 Task: Select Fire TV from Amazon Fire TV. Add to cart Fire TV Stick Ethernet Adapter-1. Place order for _x000D_
2205 Shadowood Ct_x000D_
Valparaiso, Indiana(IN), 46383, Cell Number (219) 462-8619
Action: Mouse moved to (18, 32)
Screenshot: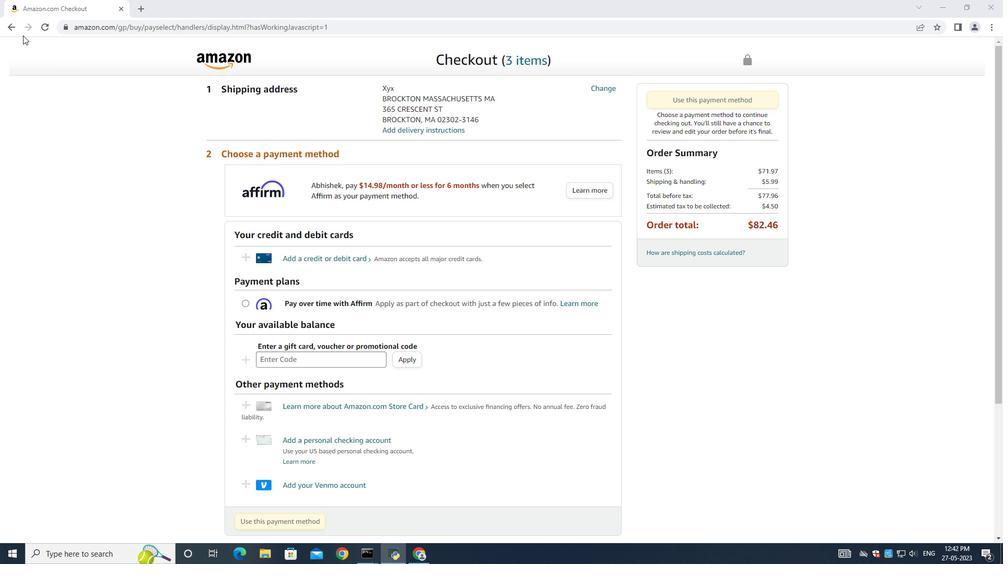 
Action: Mouse pressed left at (18, 32)
Screenshot: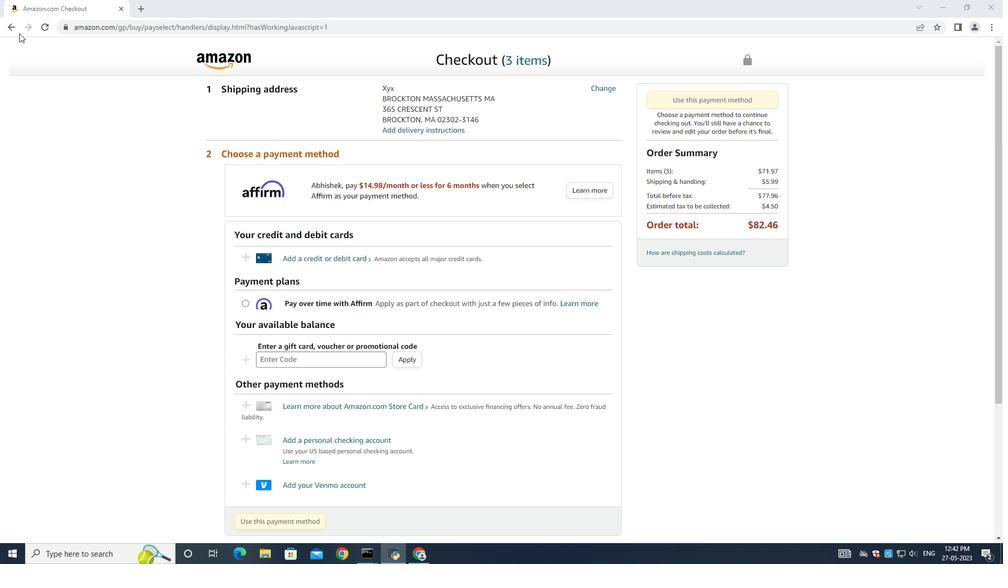
Action: Mouse moved to (16, 30)
Screenshot: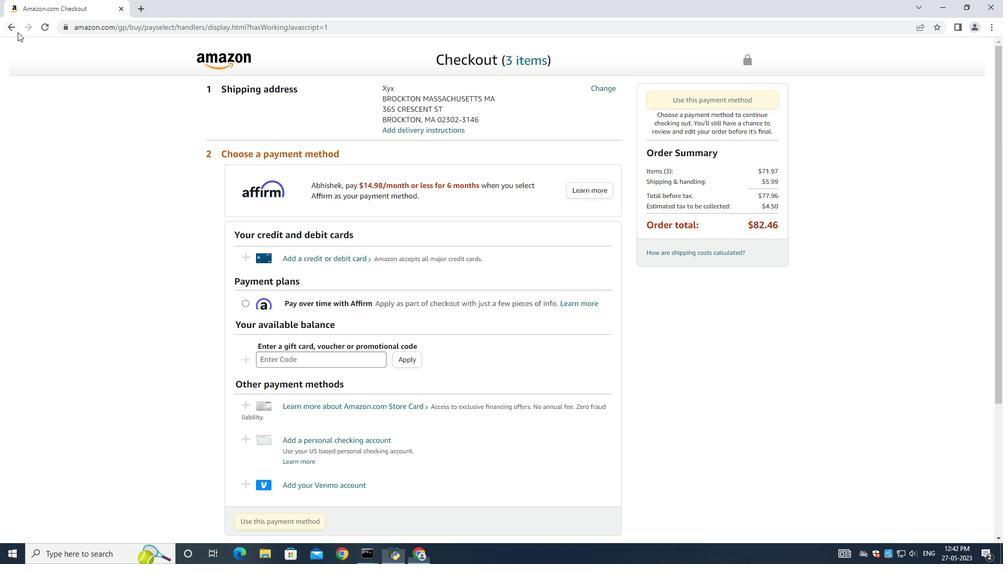 
Action: Mouse pressed left at (16, 30)
Screenshot: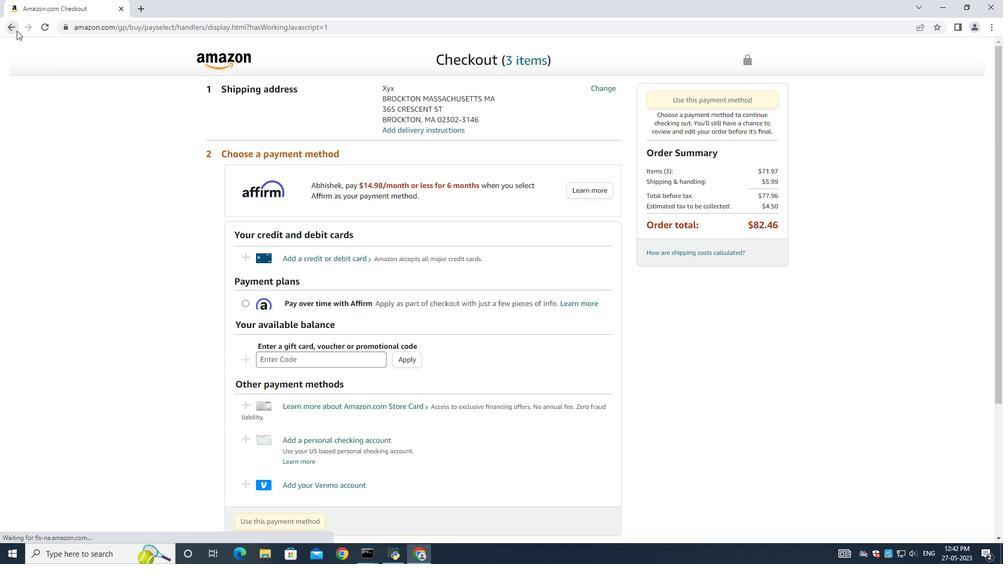 
Action: Mouse moved to (982, 215)
Screenshot: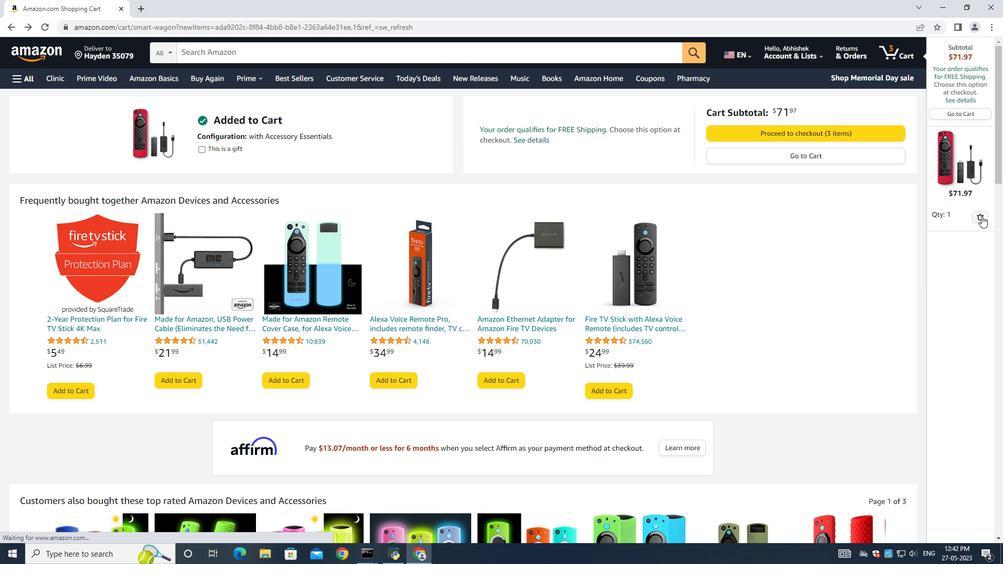 
Action: Mouse pressed left at (982, 215)
Screenshot: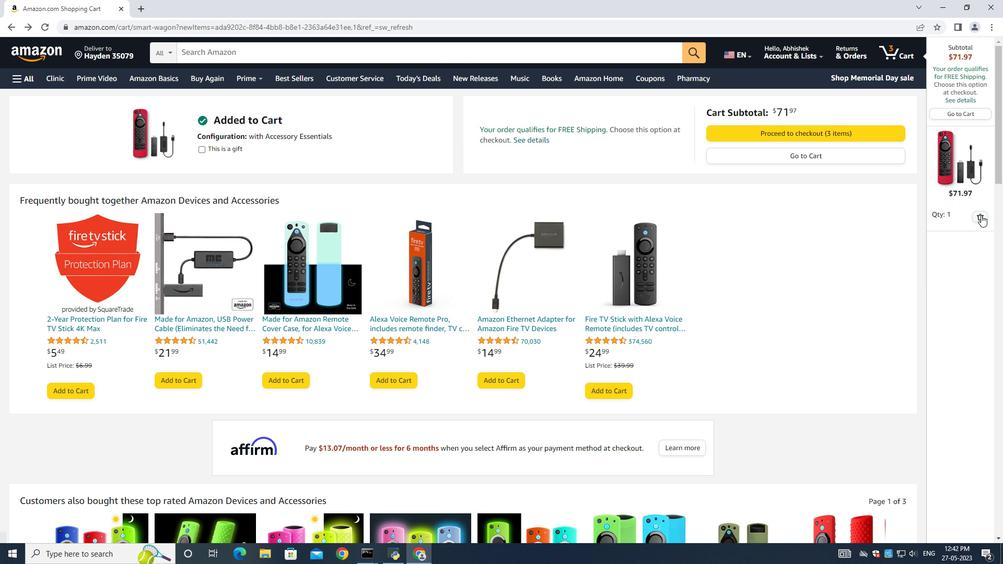 
Action: Mouse moved to (20, 60)
Screenshot: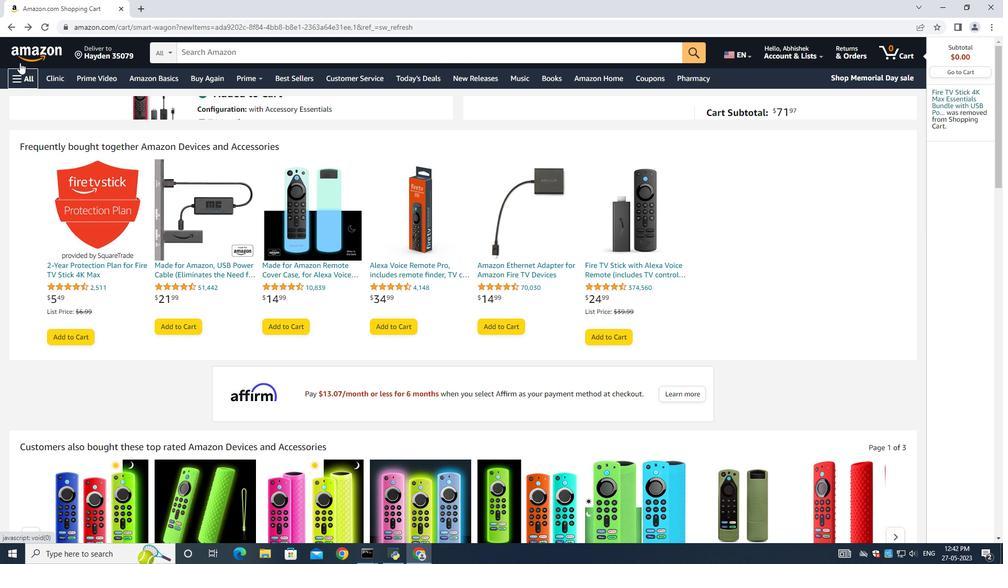 
Action: Mouse pressed left at (20, 60)
Screenshot: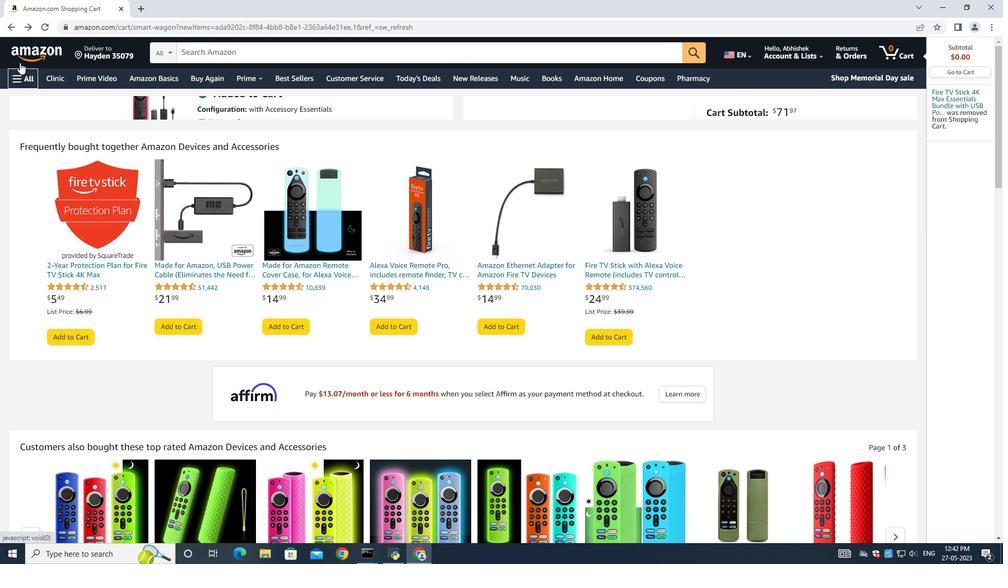 
Action: Mouse moved to (10, 83)
Screenshot: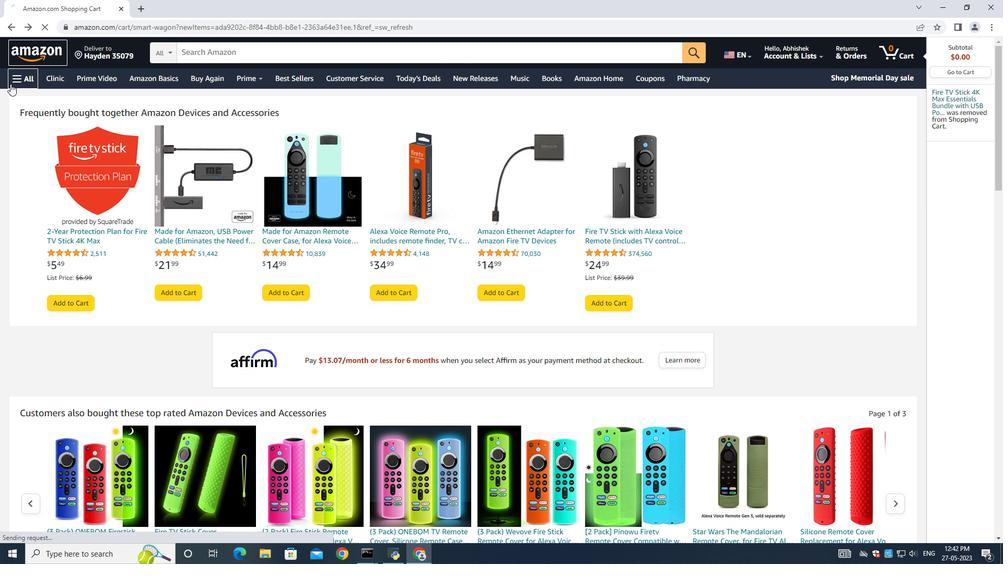 
Action: Mouse pressed left at (10, 83)
Screenshot: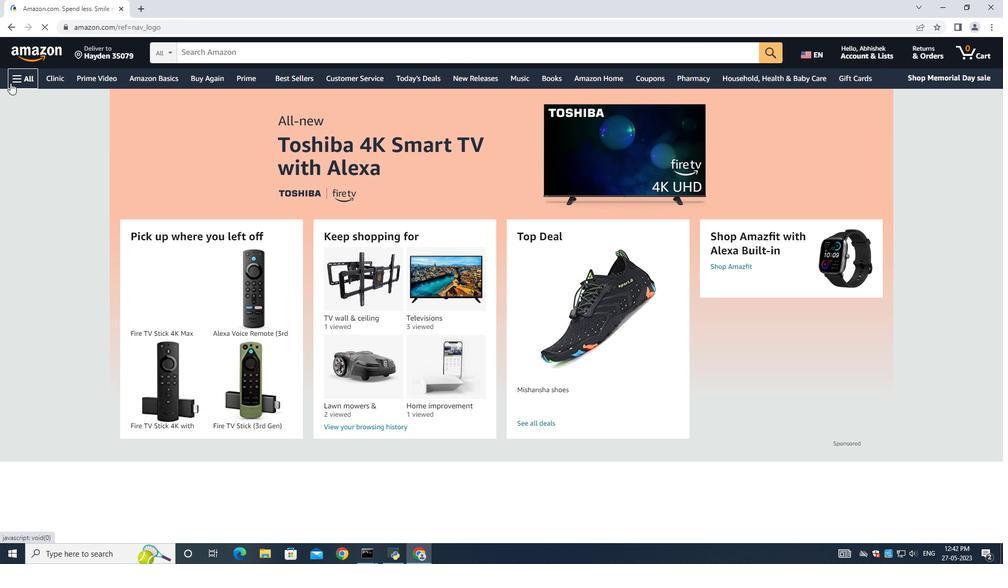
Action: Mouse moved to (33, 287)
Screenshot: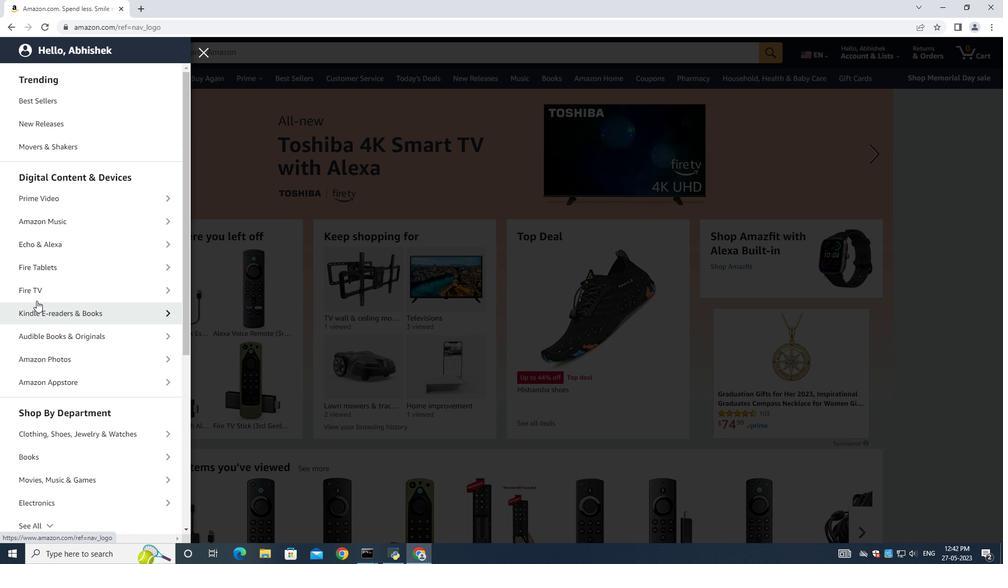 
Action: Mouse pressed left at (33, 287)
Screenshot: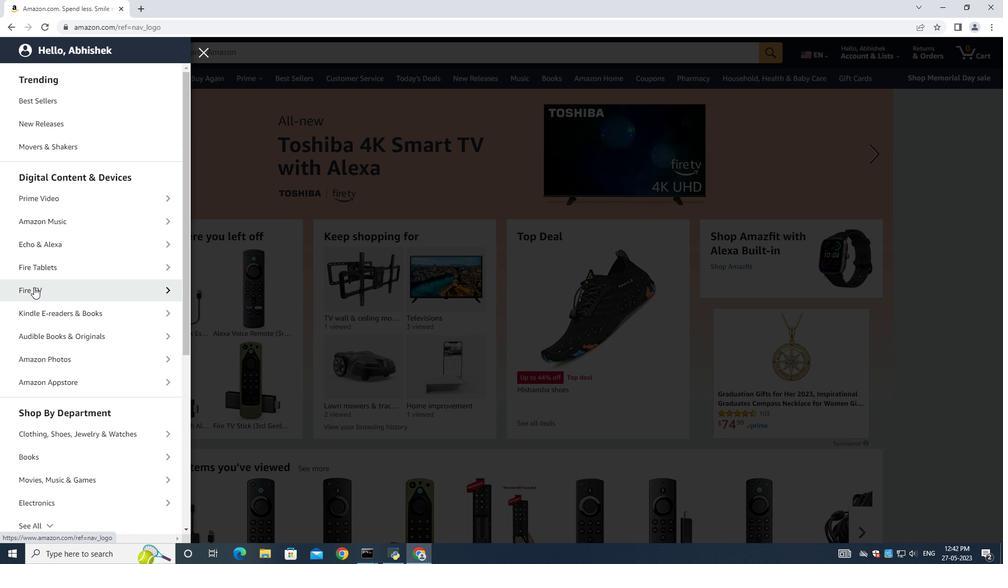 
Action: Mouse moved to (66, 124)
Screenshot: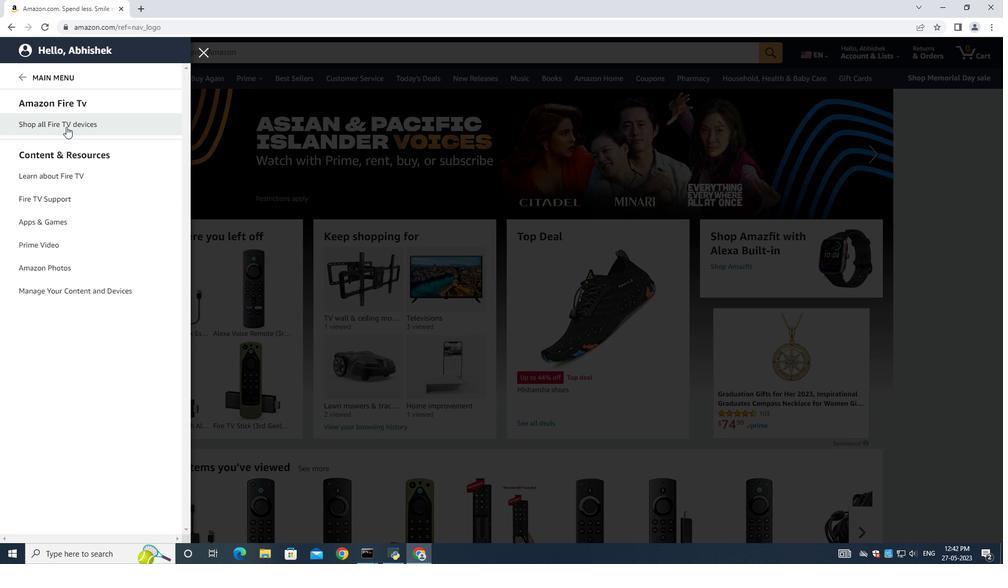 
Action: Mouse pressed left at (66, 124)
Screenshot: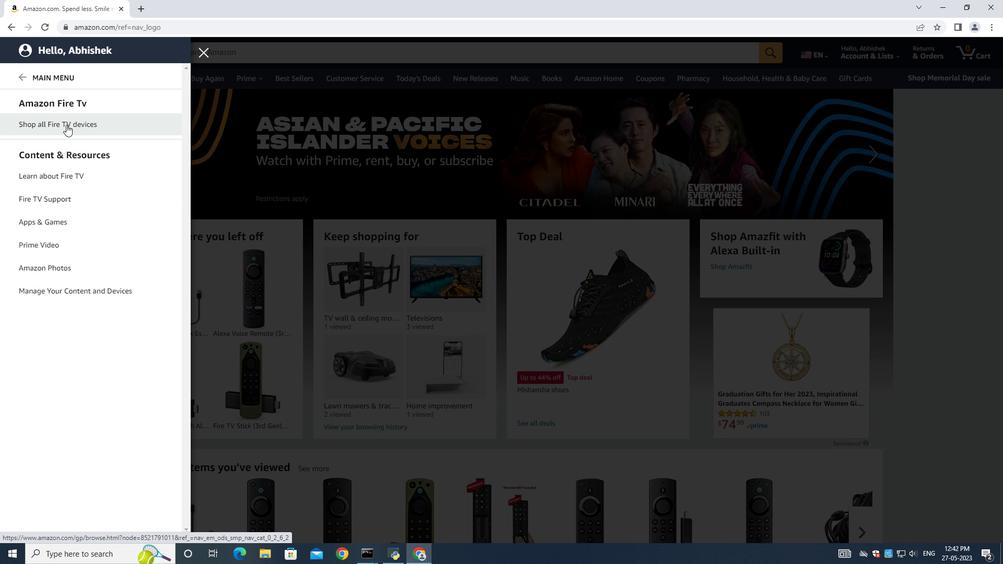 
Action: Mouse moved to (39, 124)
Screenshot: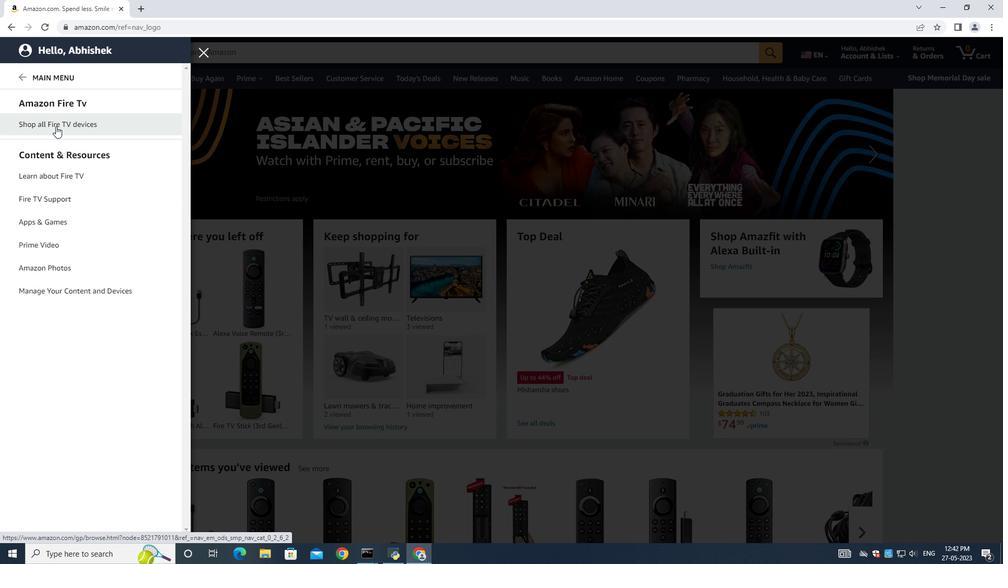 
Action: Mouse pressed left at (39, 124)
Screenshot: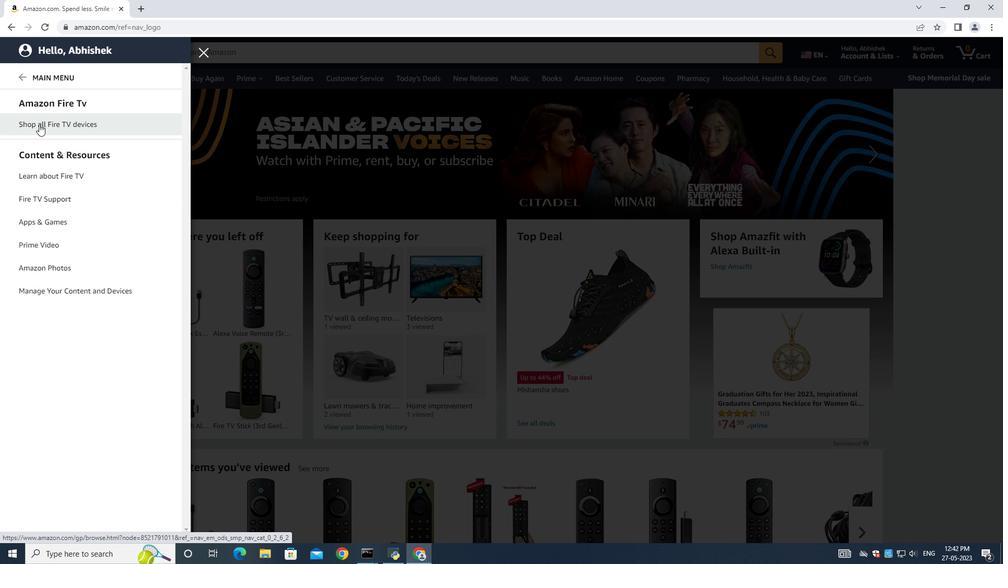 
Action: Mouse moved to (219, 52)
Screenshot: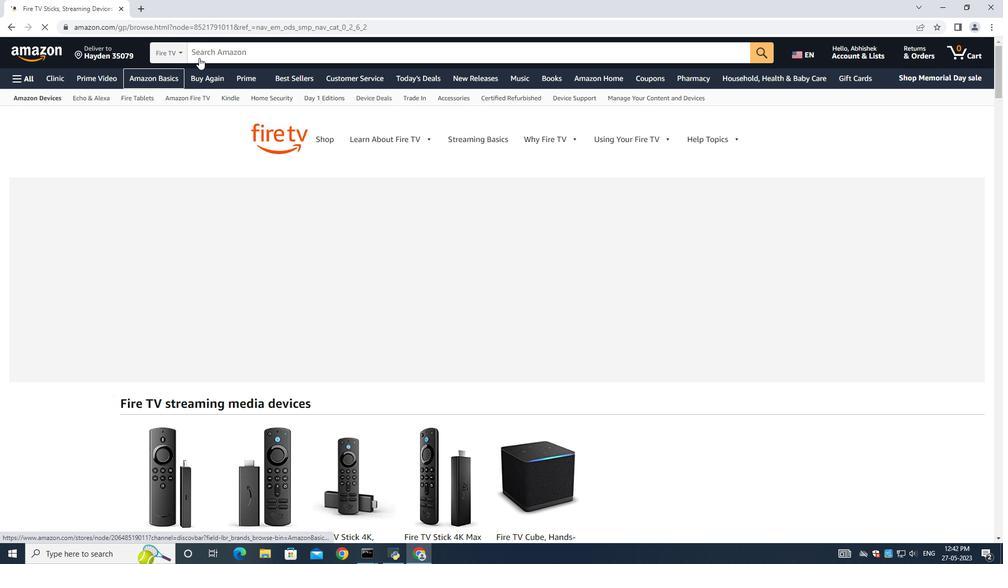 
Action: Mouse pressed left at (219, 52)
Screenshot: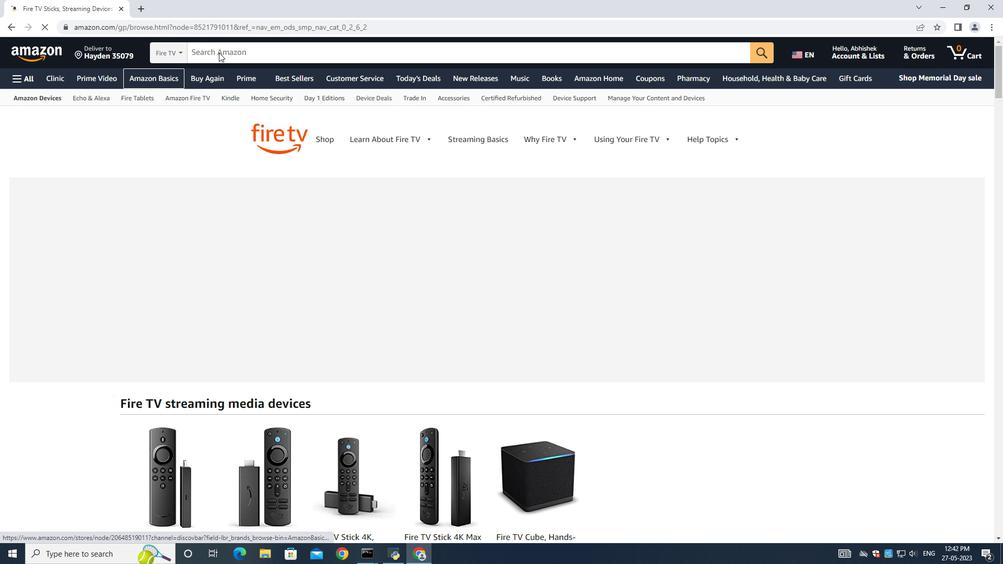 
Action: Mouse moved to (218, 53)
Screenshot: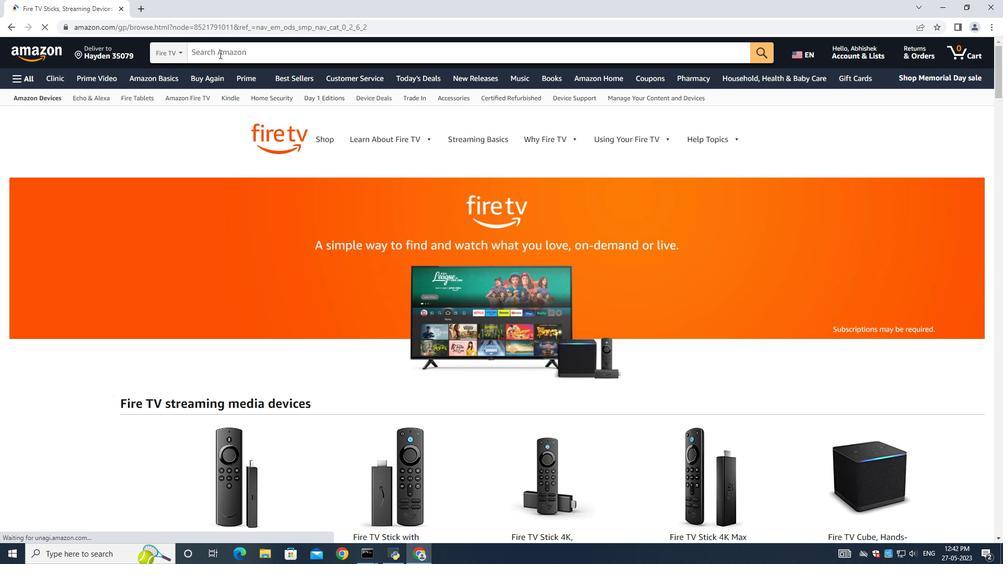 
Action: Key pressed <Key.shift>Tv<Key.space>stick<Key.space>ethernet<Key.space>adapter<Key.enter>
Screenshot: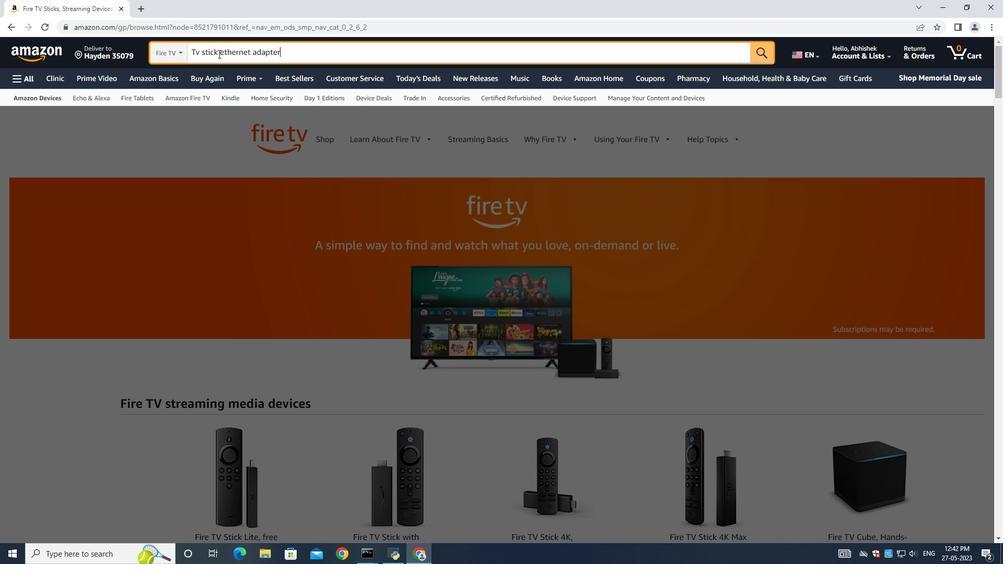 
Action: Mouse moved to (642, 334)
Screenshot: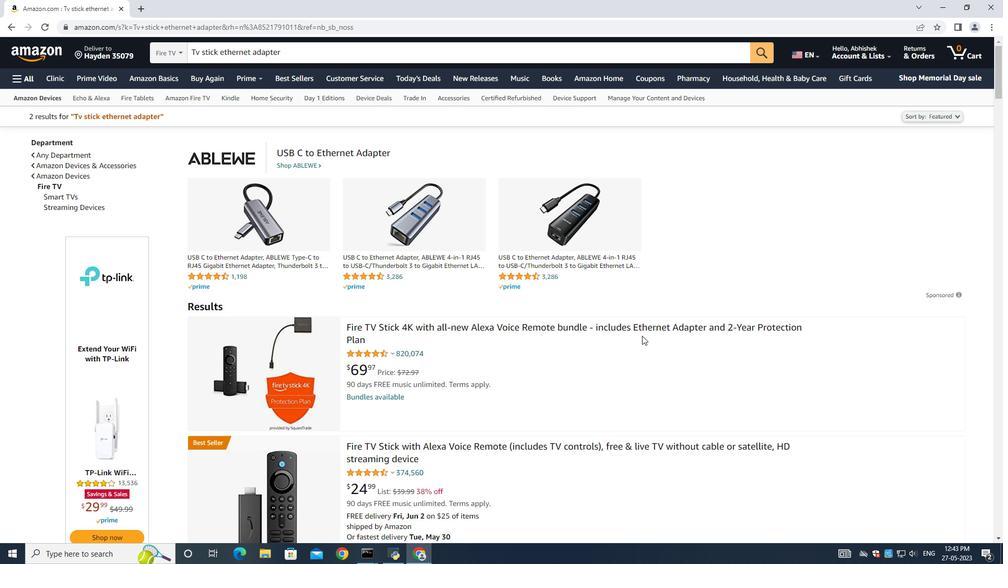 
Action: Mouse pressed left at (642, 334)
Screenshot: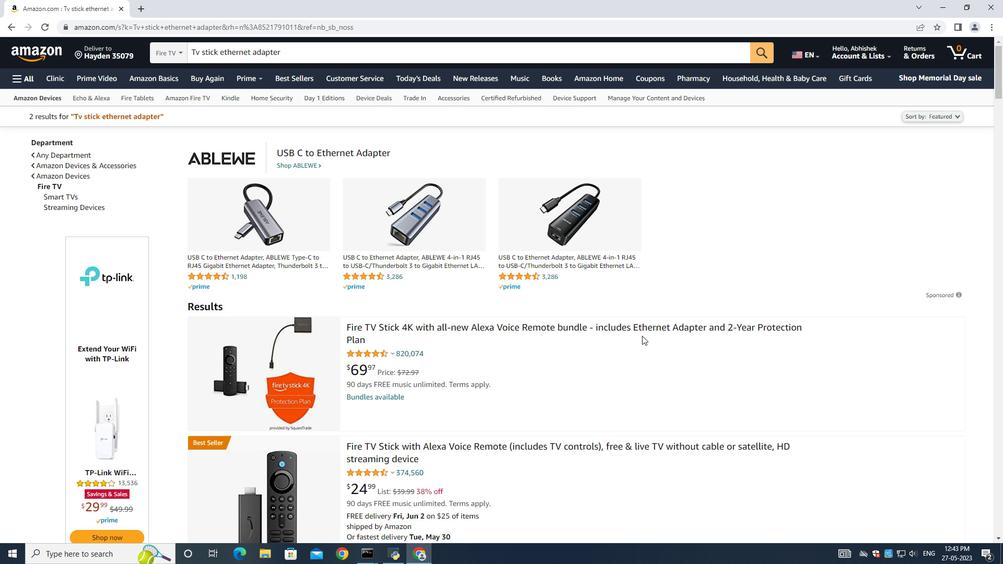 
Action: Mouse moved to (645, 327)
Screenshot: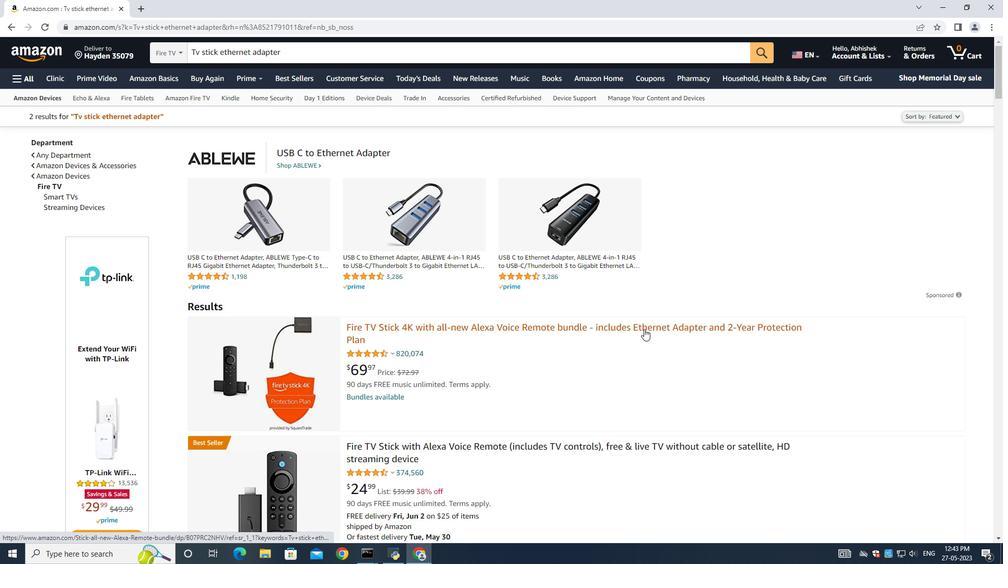 
Action: Mouse pressed left at (645, 327)
Screenshot: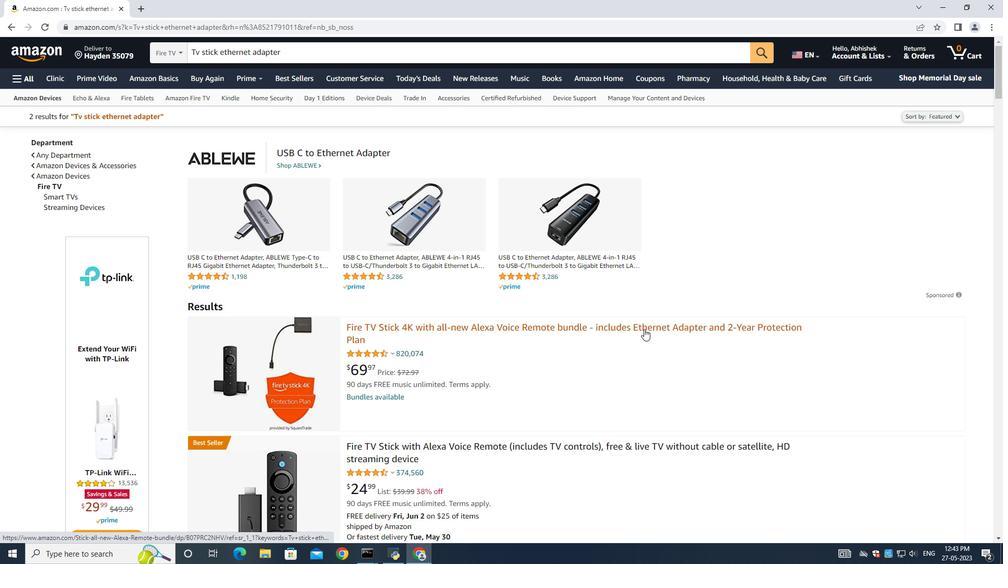 
Action: Mouse moved to (780, 242)
Screenshot: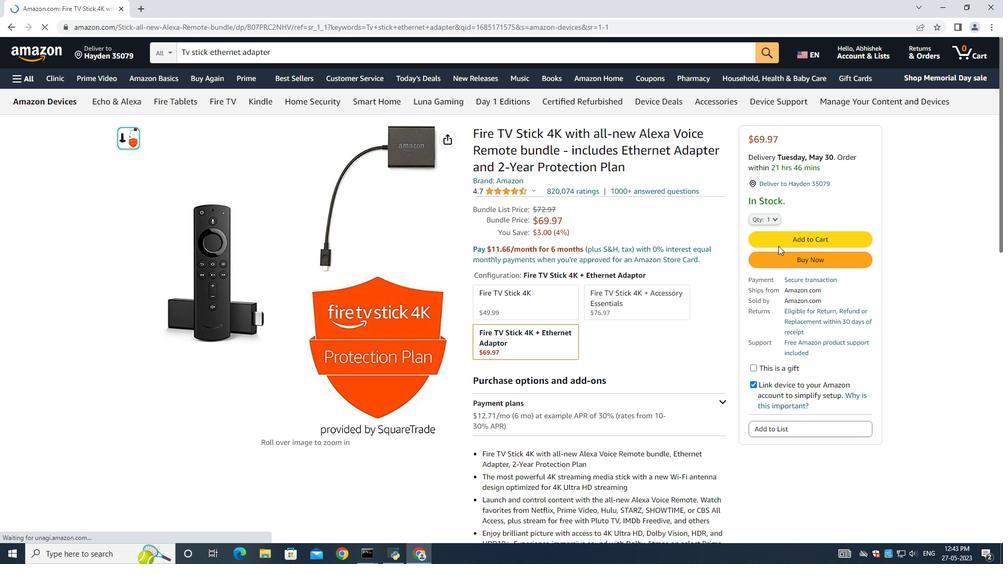 
Action: Mouse pressed left at (780, 242)
Screenshot: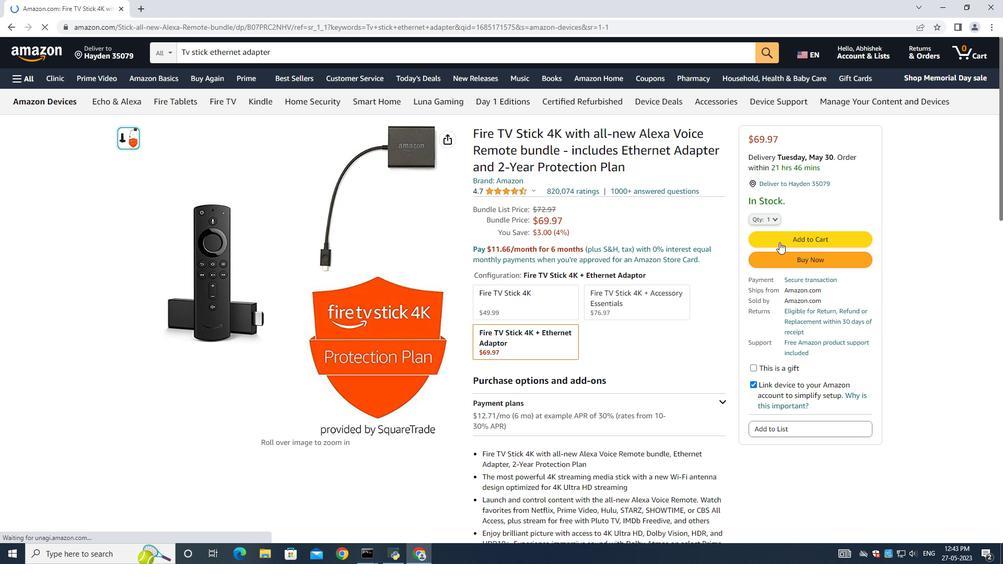 
Action: Mouse moved to (846, 134)
Screenshot: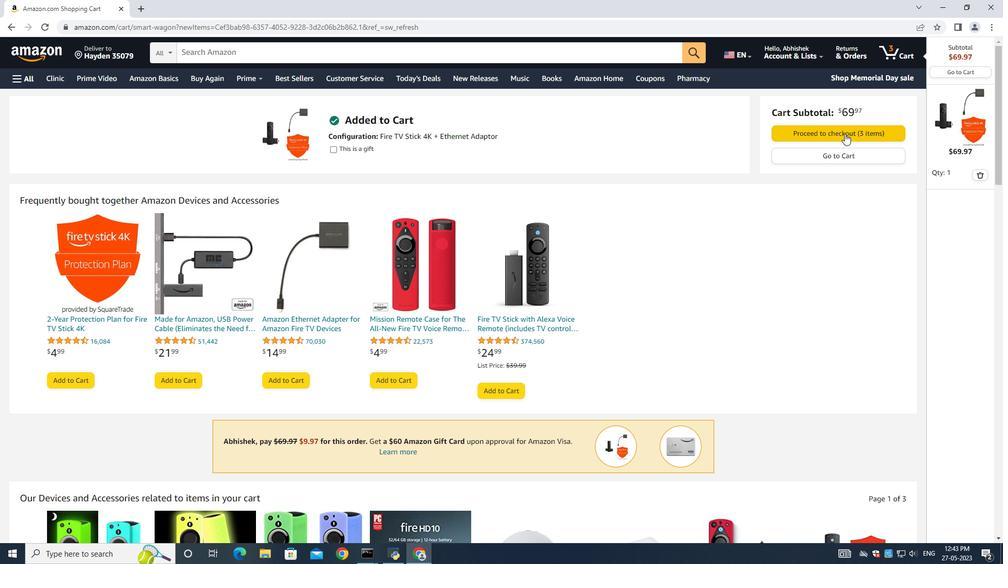 
Action: Mouse pressed left at (846, 134)
Screenshot: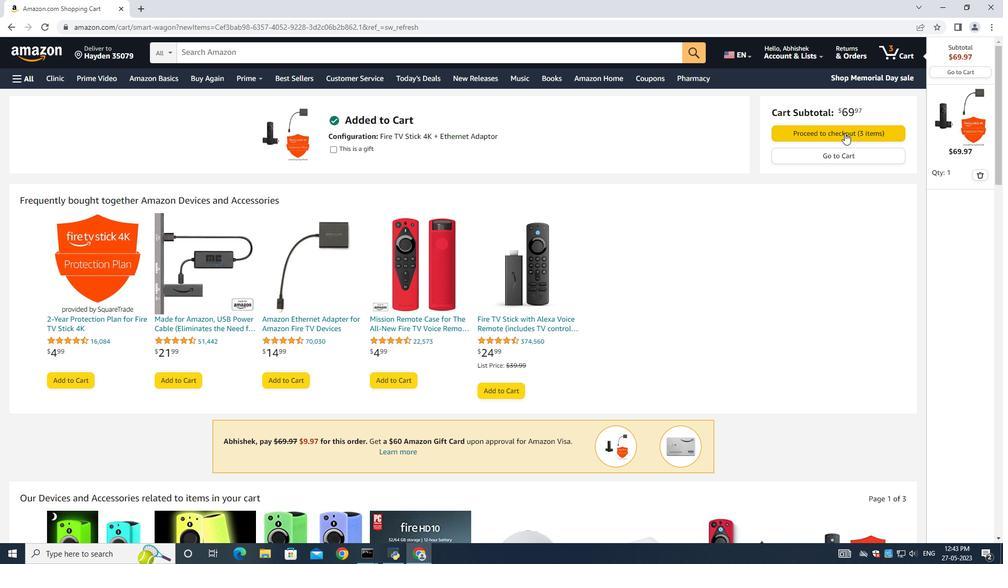 
Action: Mouse moved to (250, 204)
Screenshot: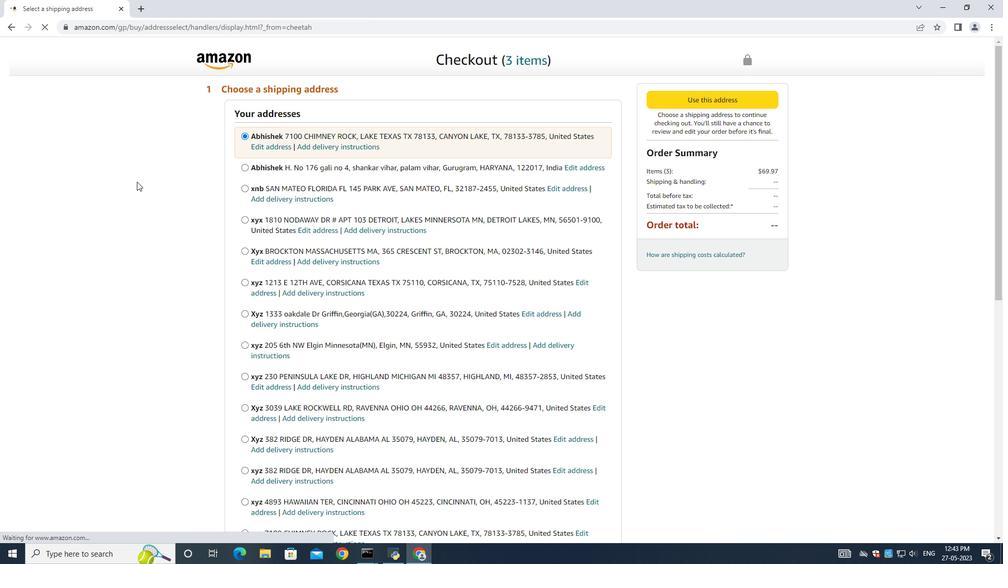 
Action: Mouse scrolled (250, 203) with delta (0, 0)
Screenshot: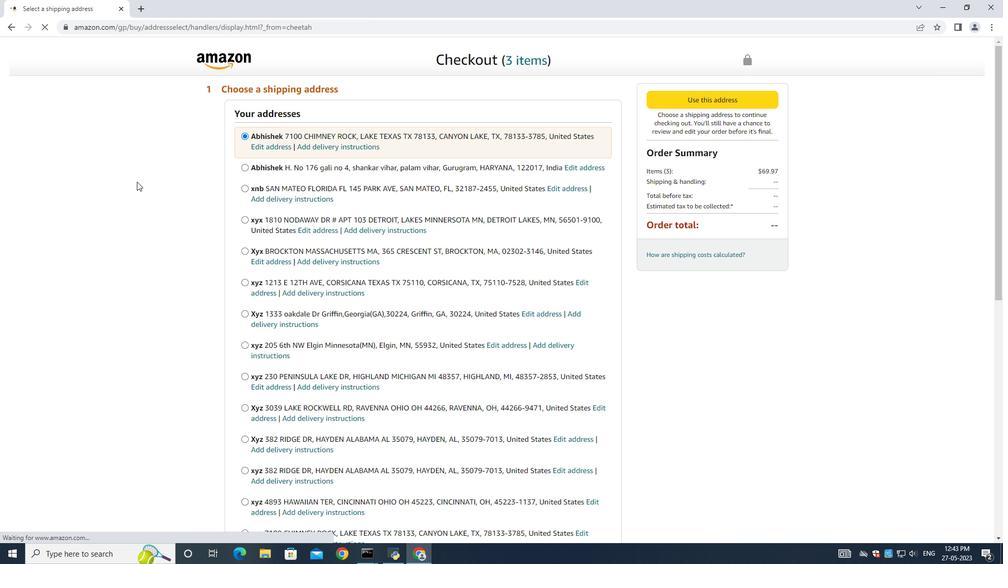 
Action: Mouse moved to (254, 206)
Screenshot: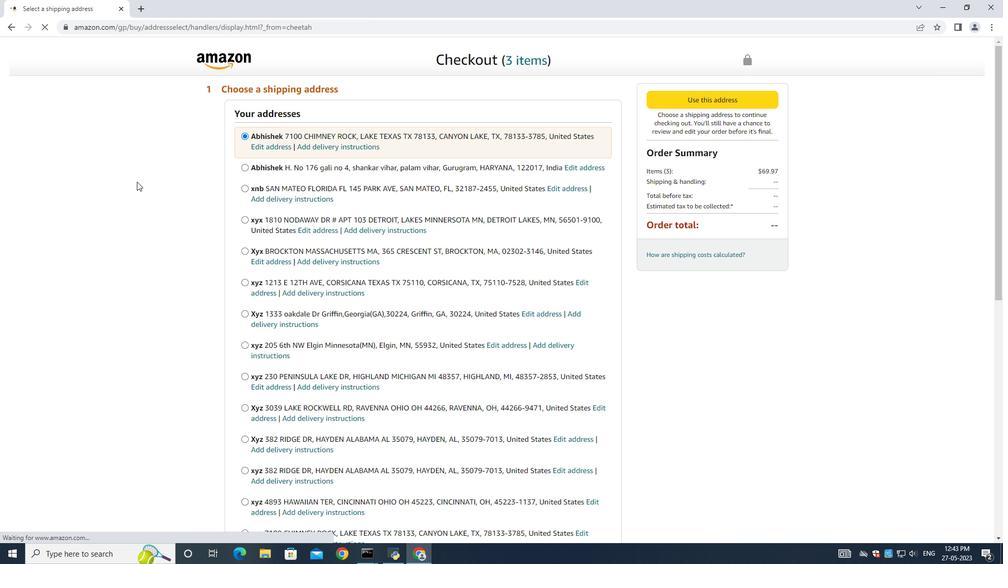 
Action: Mouse scrolled (254, 206) with delta (0, 0)
Screenshot: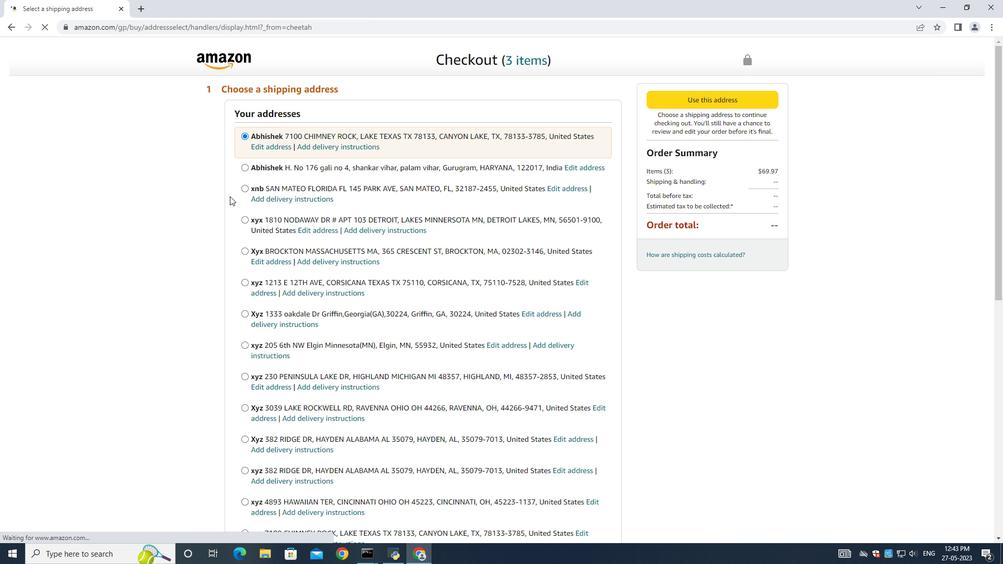 
Action: Mouse moved to (259, 209)
Screenshot: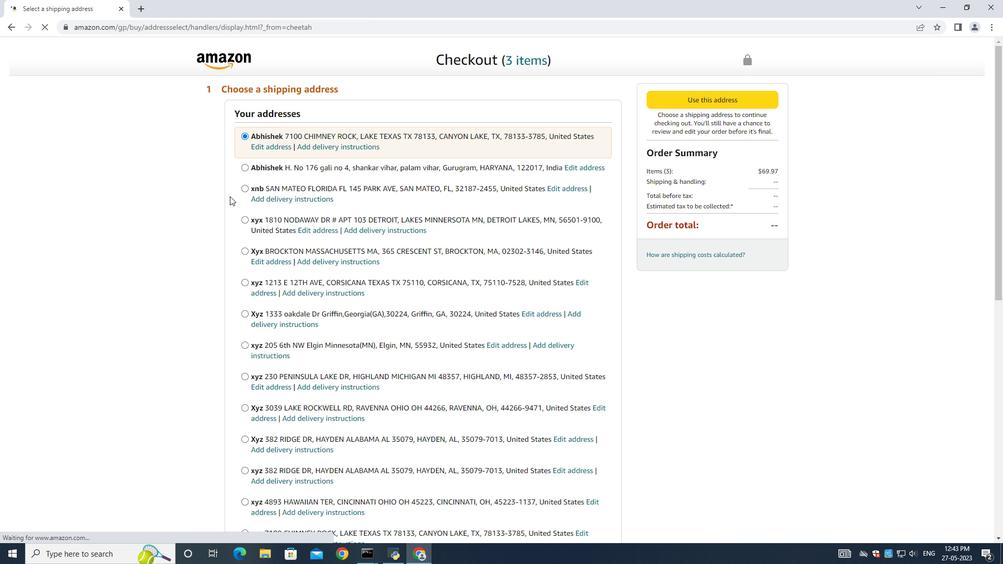 
Action: Mouse scrolled (258, 208) with delta (0, 0)
Screenshot: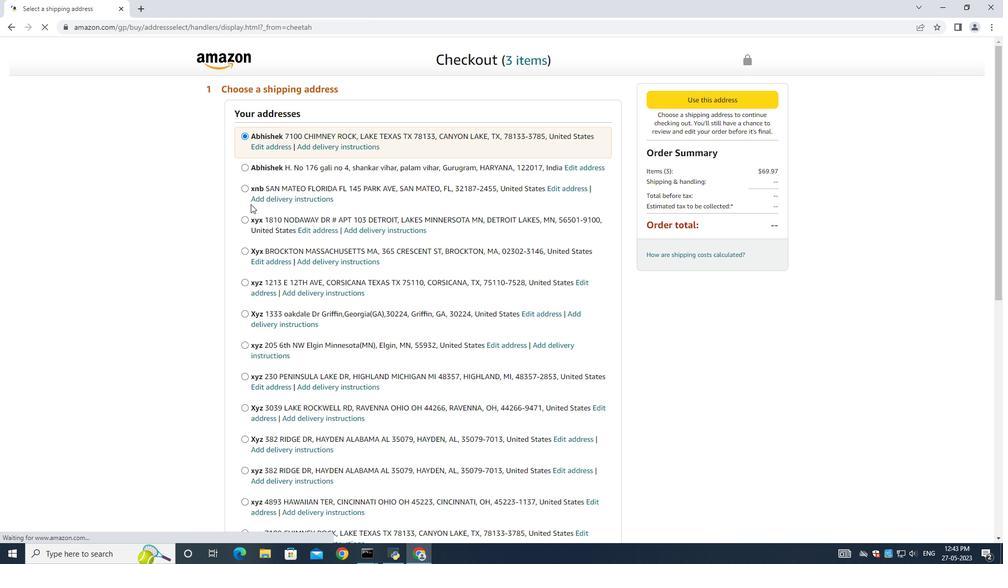 
Action: Mouse moved to (261, 210)
Screenshot: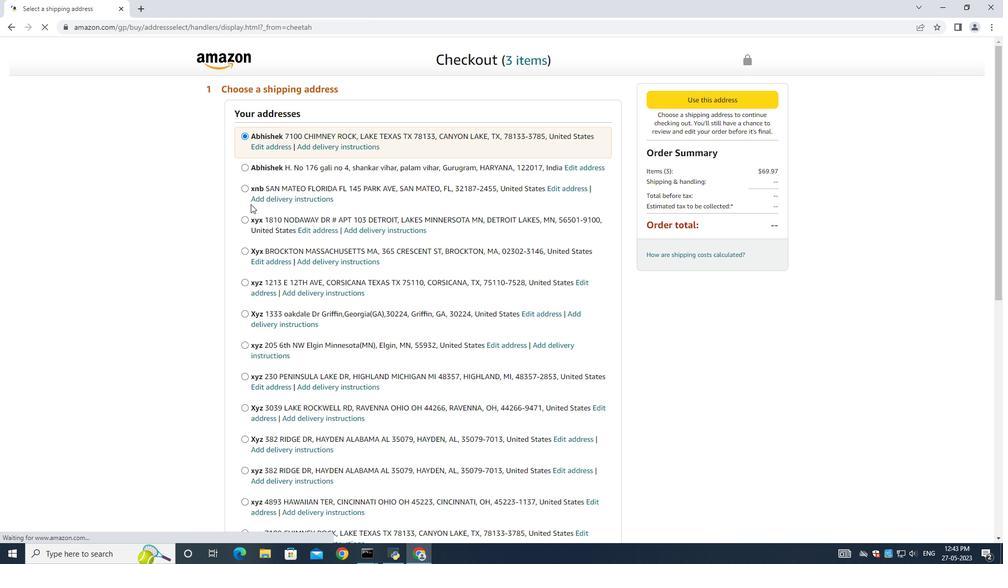 
Action: Mouse scrolled (260, 209) with delta (0, 0)
Screenshot: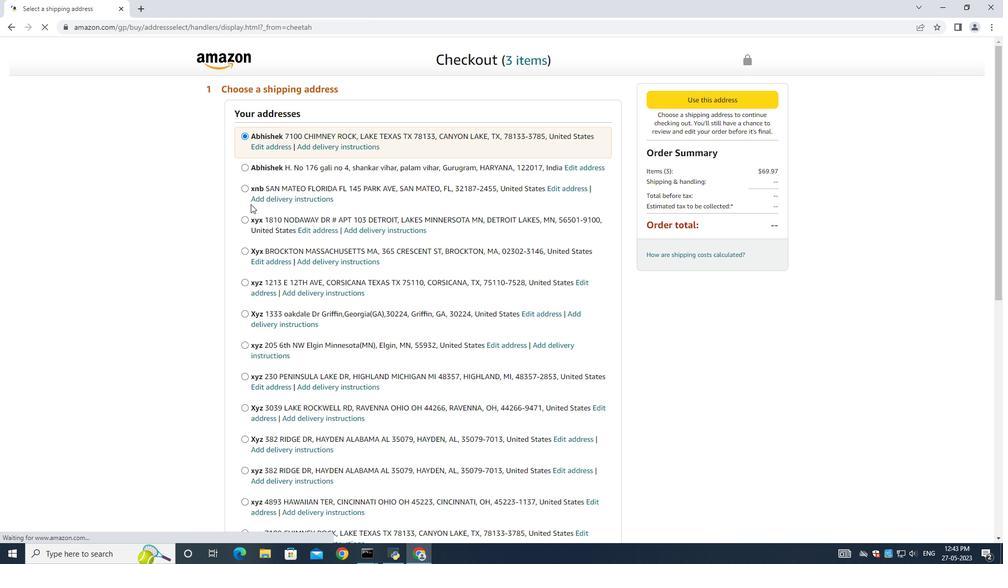 
Action: Mouse moved to (263, 210)
Screenshot: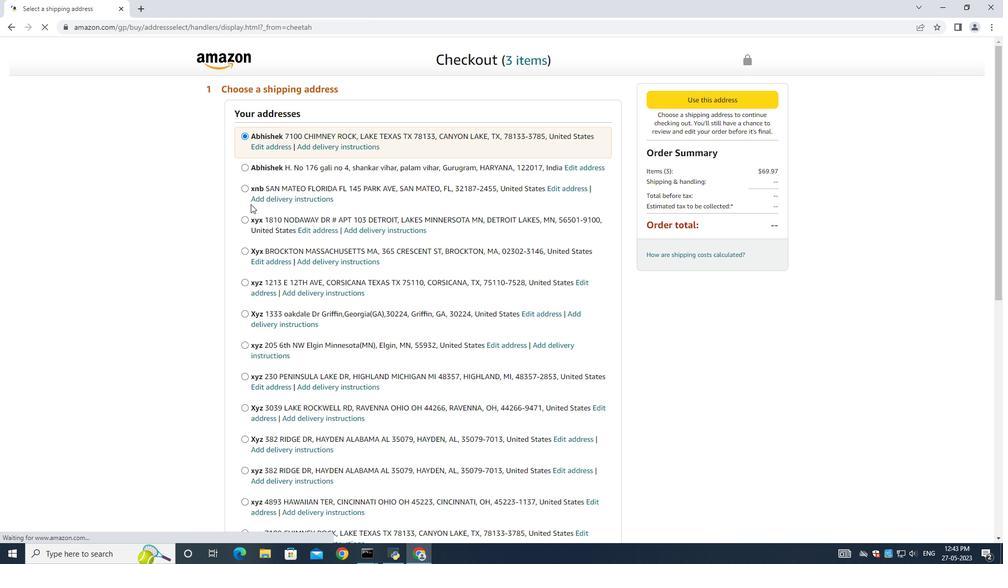 
Action: Mouse scrolled (263, 210) with delta (0, 0)
Screenshot: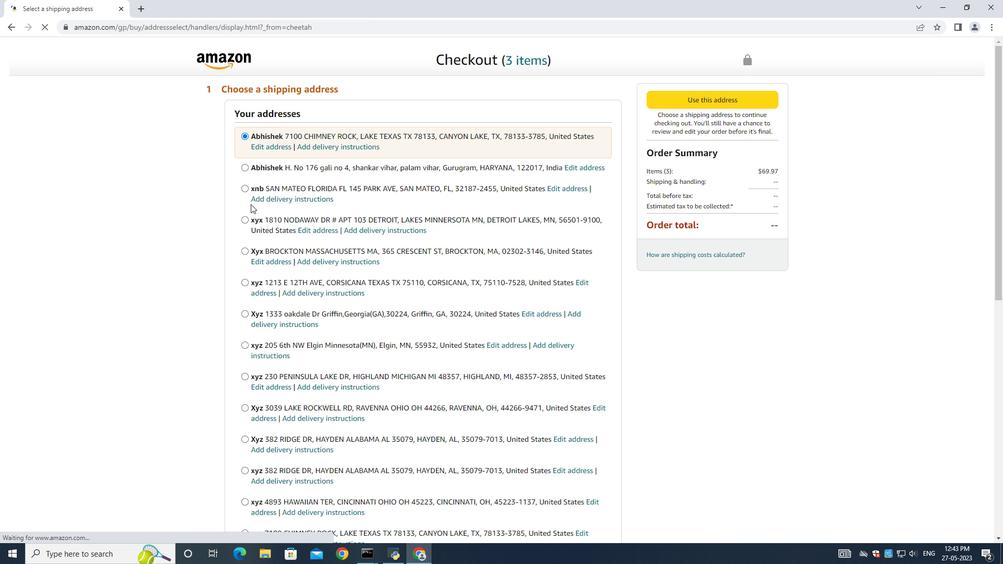 
Action: Mouse moved to (265, 211)
Screenshot: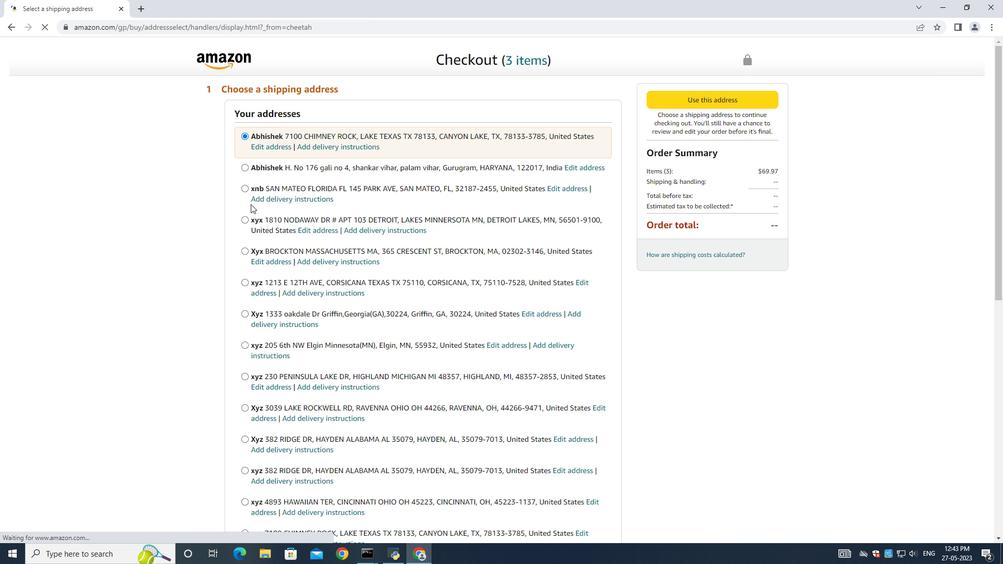 
Action: Mouse scrolled (263, 210) with delta (0, 0)
Screenshot: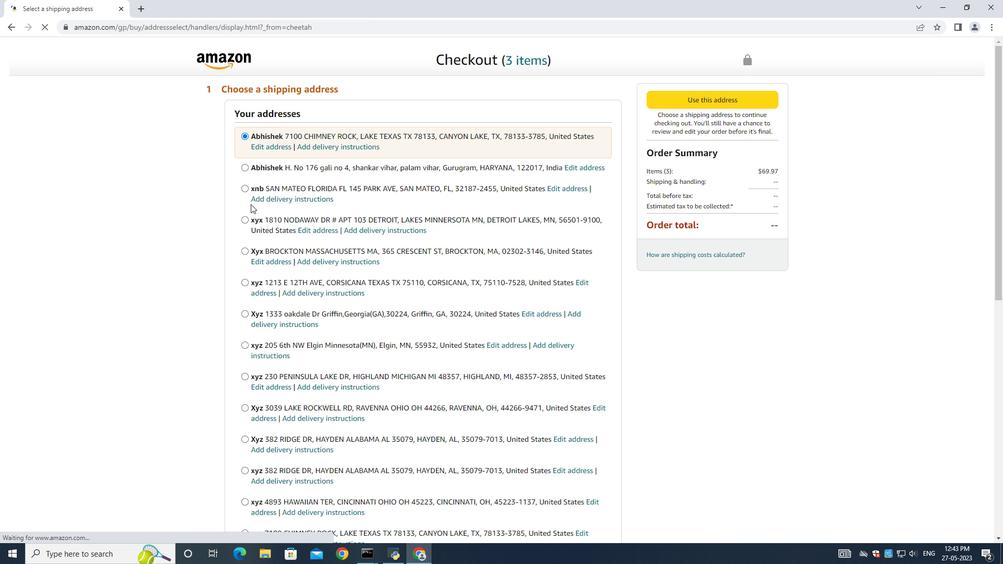 
Action: Mouse moved to (273, 441)
Screenshot: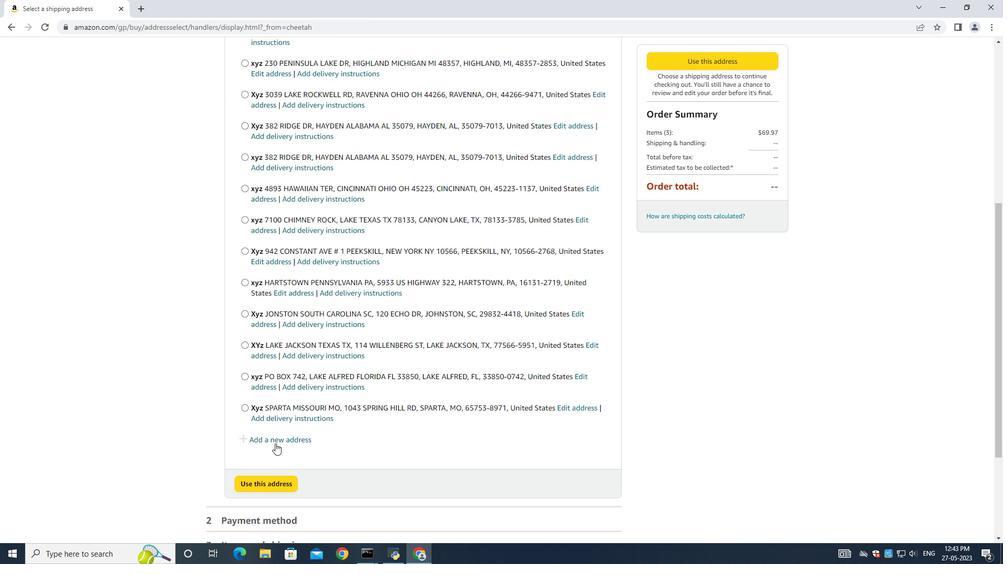 
Action: Mouse pressed left at (273, 441)
Screenshot: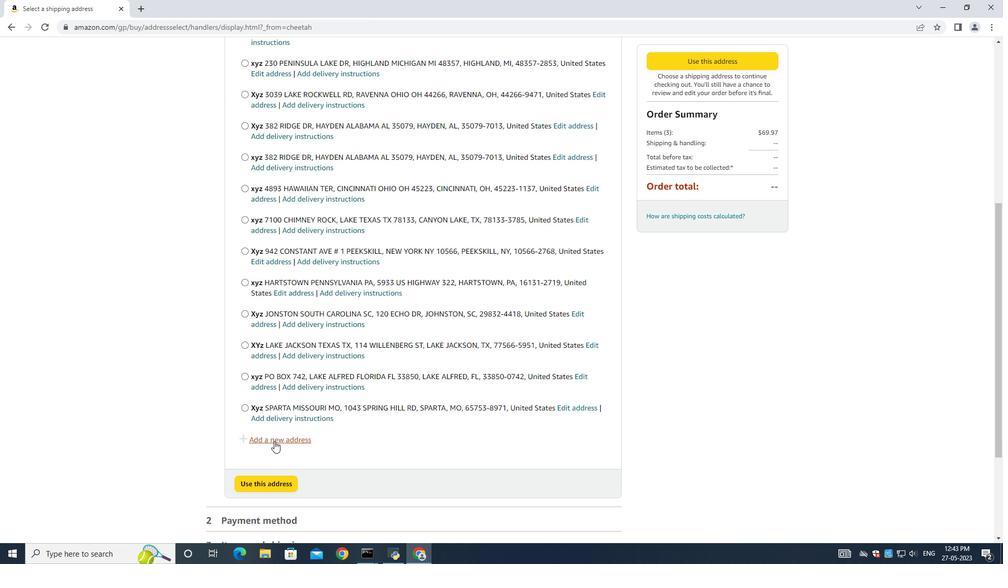 
Action: Mouse moved to (351, 254)
Screenshot: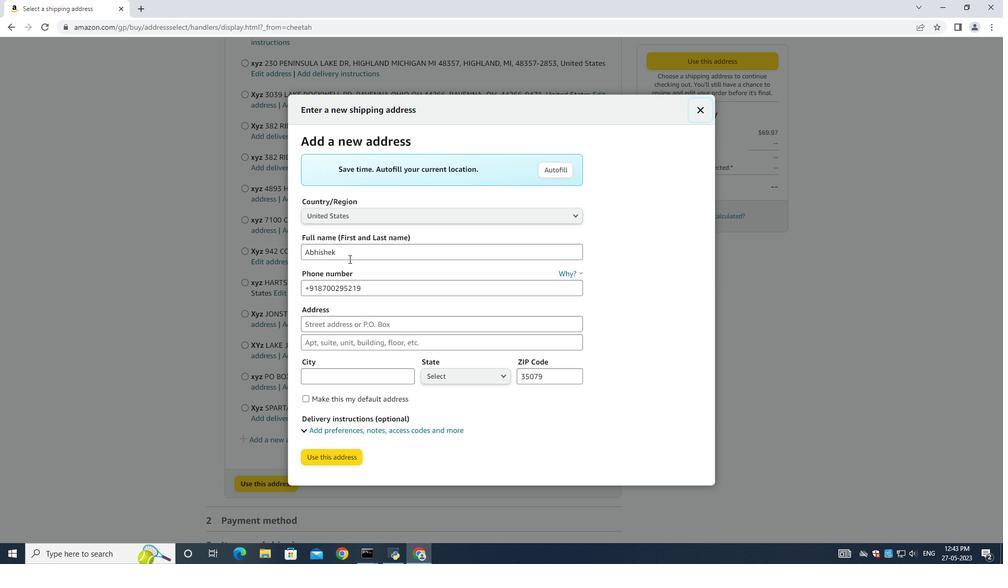 
Action: Mouse pressed left at (351, 254)
Screenshot: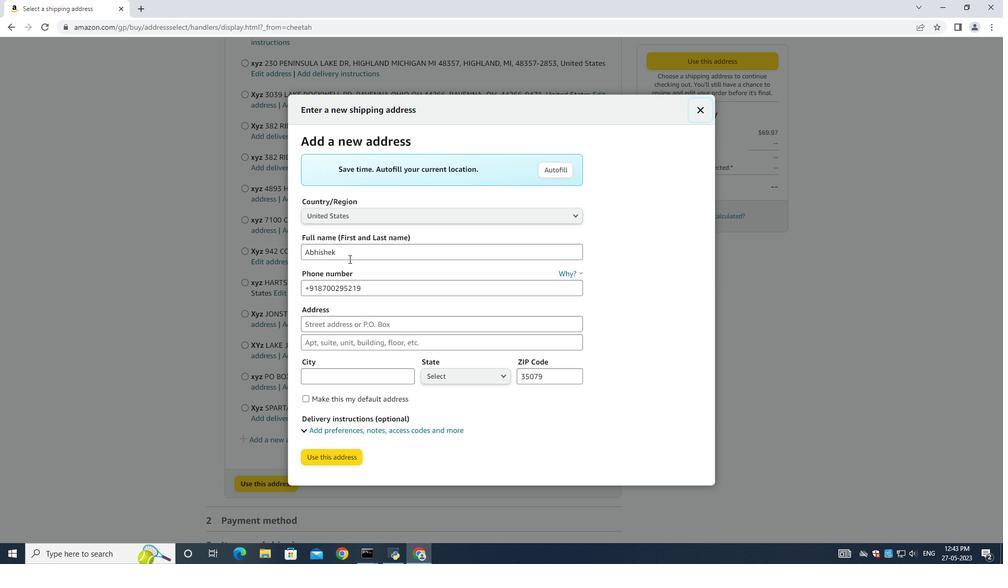 
Action: Mouse moved to (351, 254)
Screenshot: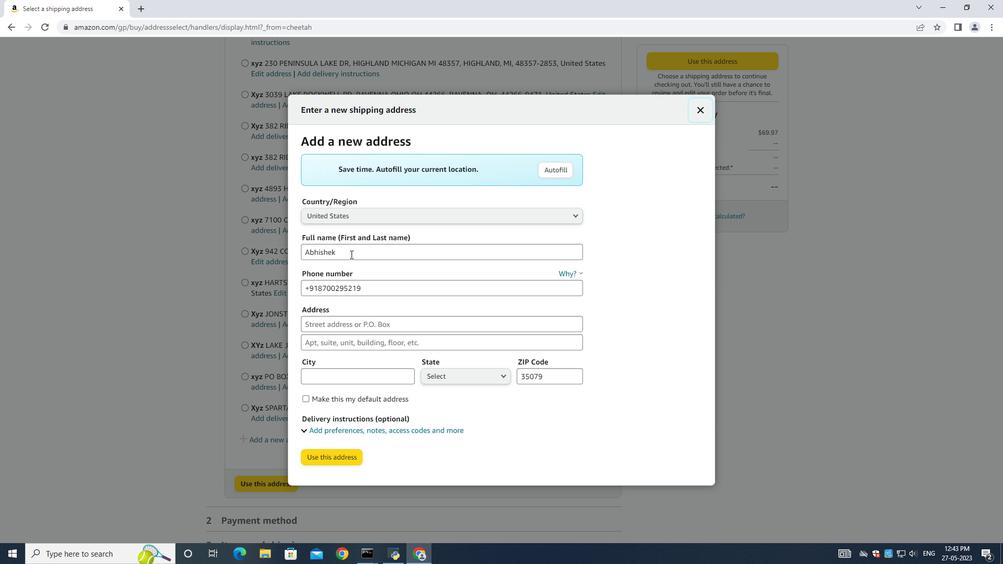 
Action: Key pressed ctrl+A<Key.backspace><Key.shift>Xvx
Screenshot: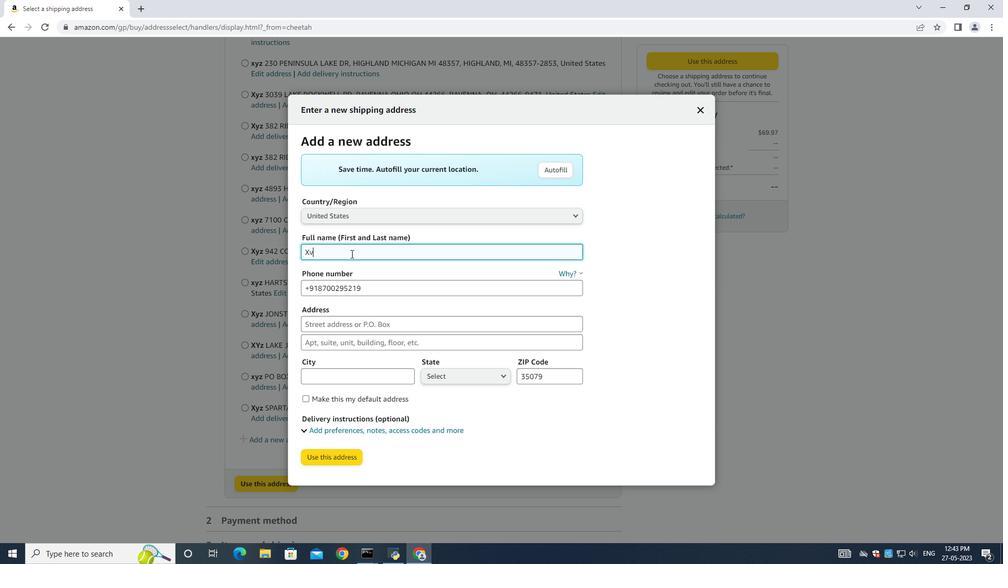 
Action: Mouse moved to (358, 287)
Screenshot: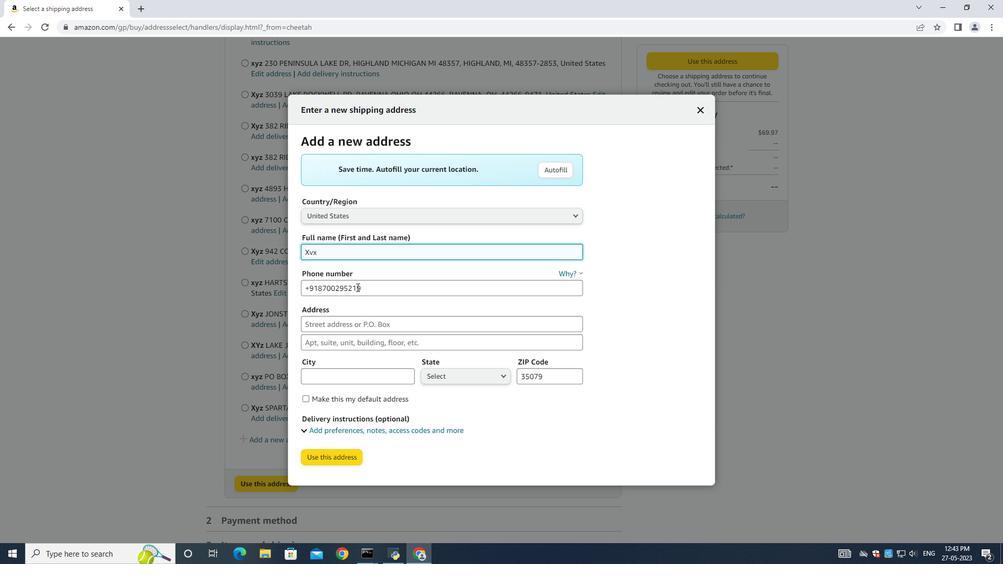 
Action: Mouse pressed left at (358, 287)
Screenshot: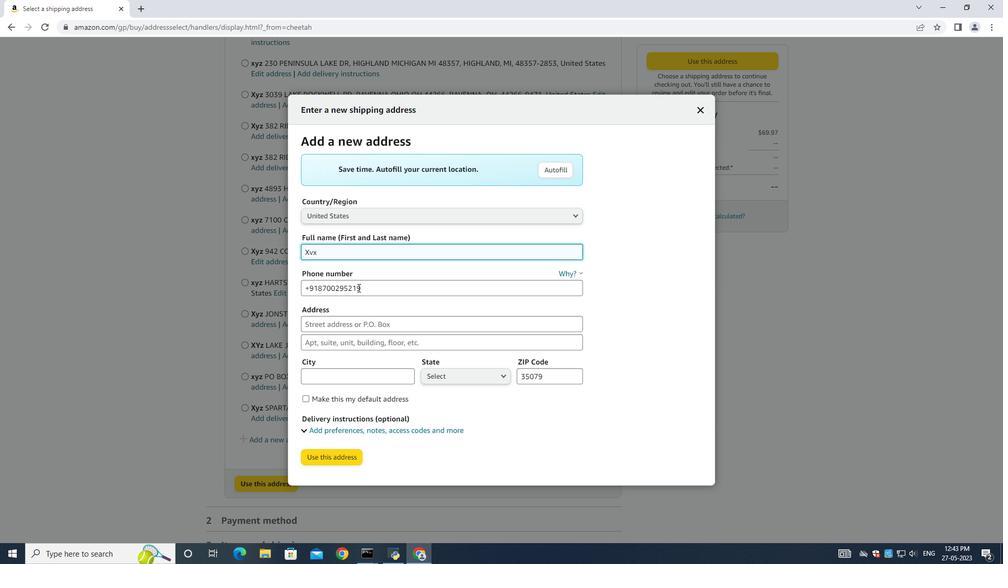 
Action: Key pressed ctrl+A<Key.backspace><Key.shift><Key.shift><Key.shift><Key.shift><Key.shift>(219<Key.shift>)<Key.space>462-8619
Screenshot: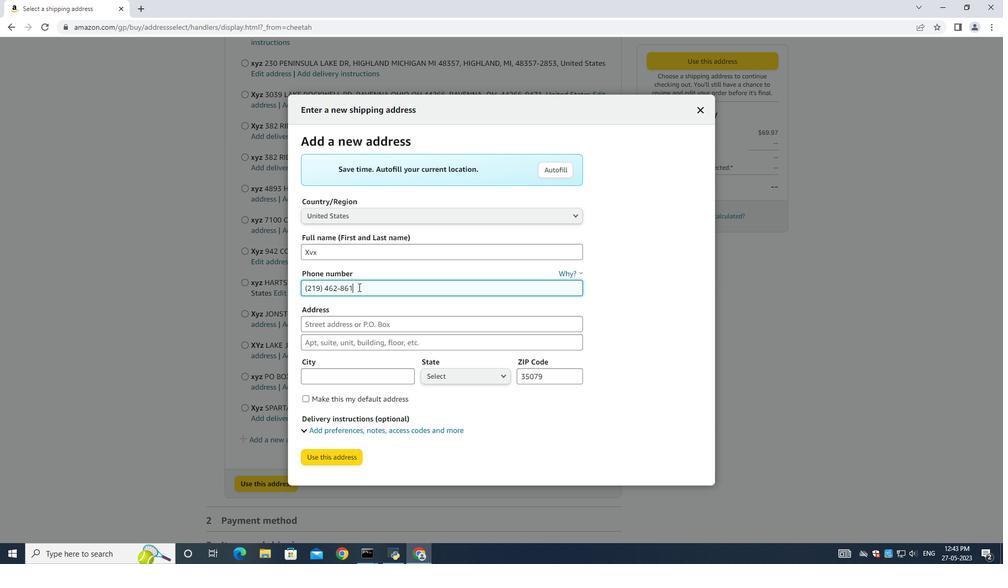 
Action: Mouse moved to (330, 322)
Screenshot: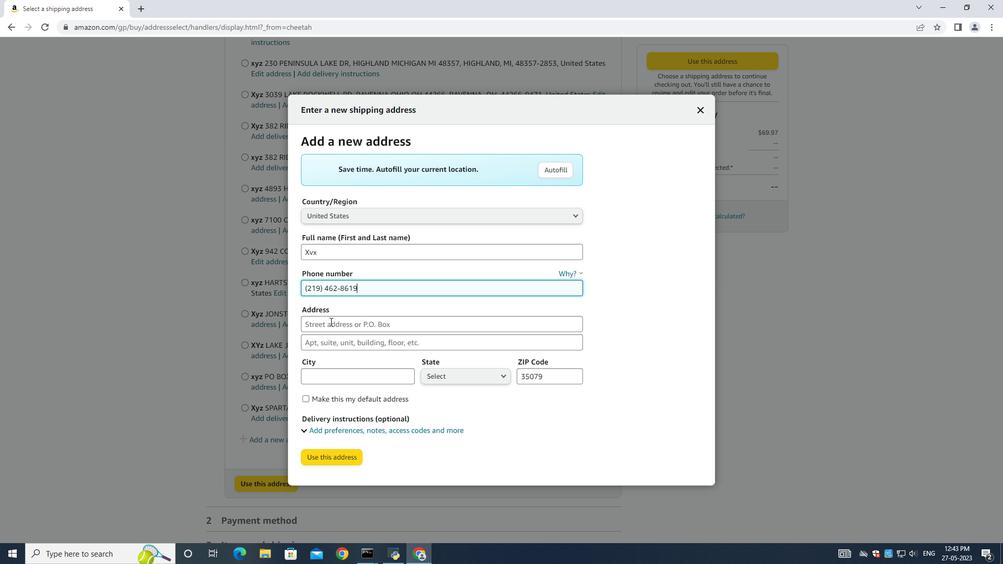 
Action: Mouse pressed left at (330, 322)
Screenshot: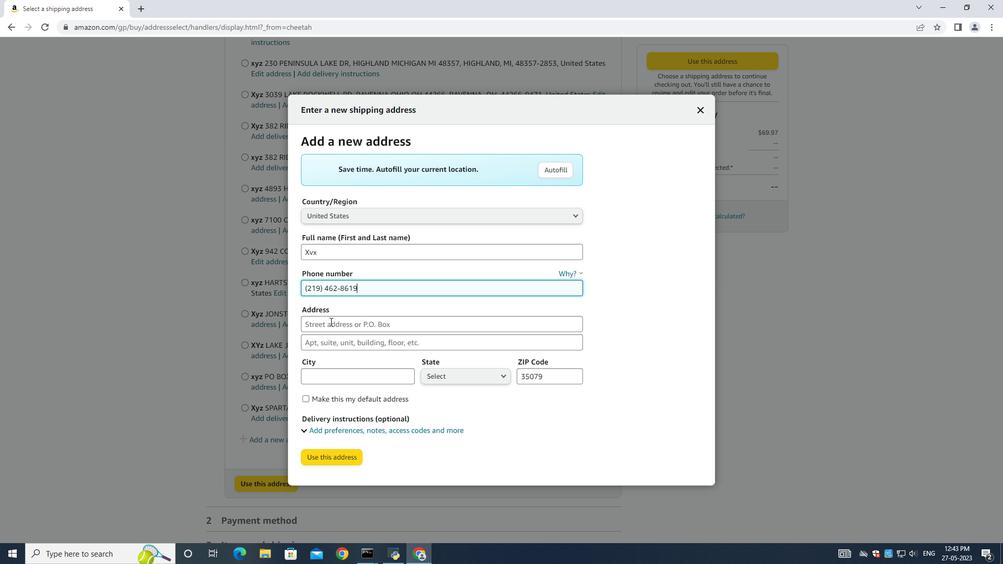 
Action: Mouse moved to (330, 322)
Screenshot: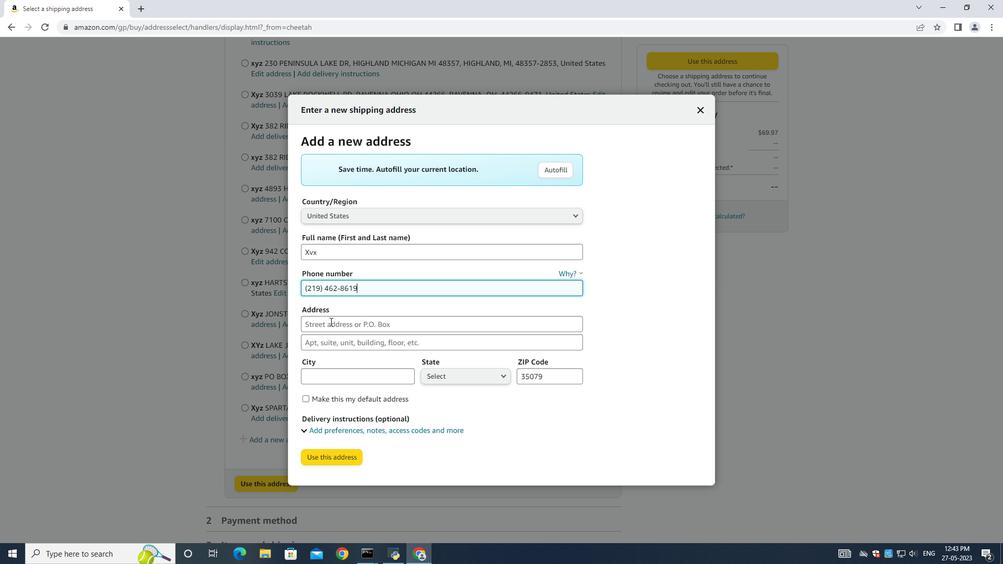 
Action: Key pressed 2205<Key.space><Key.shift>Shadowood<Key.space><Key.shift><Key.shift><Key.shift><Key.shift><Key.shift><Key.shift><Key.shift><Key.shift><Key.shift><Key.shift><Key.shift><Key.shift><Key.shift><Key.shift><Key.shift><Key.shift><Key.shift><Key.shift><Key.shift><Key.shift><Key.shift><Key.shift>Ct
Screenshot: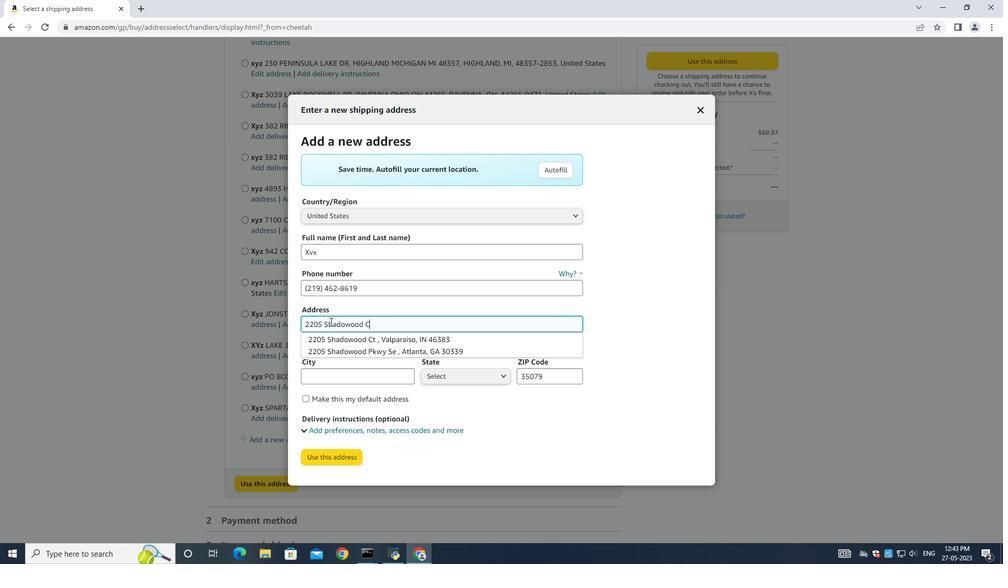 
Action: Mouse moved to (405, 371)
Screenshot: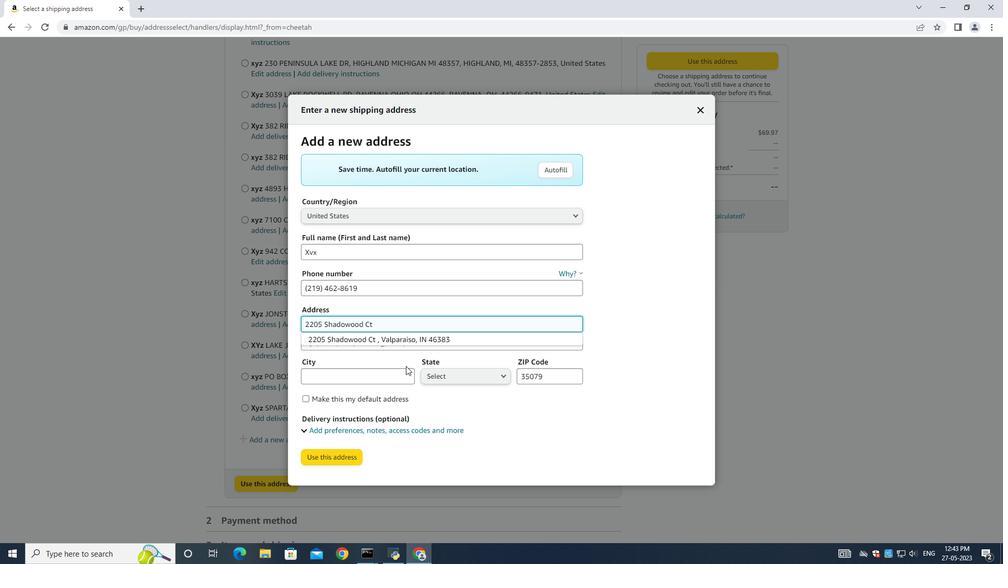 
Action: Mouse pressed left at (405, 371)
Screenshot: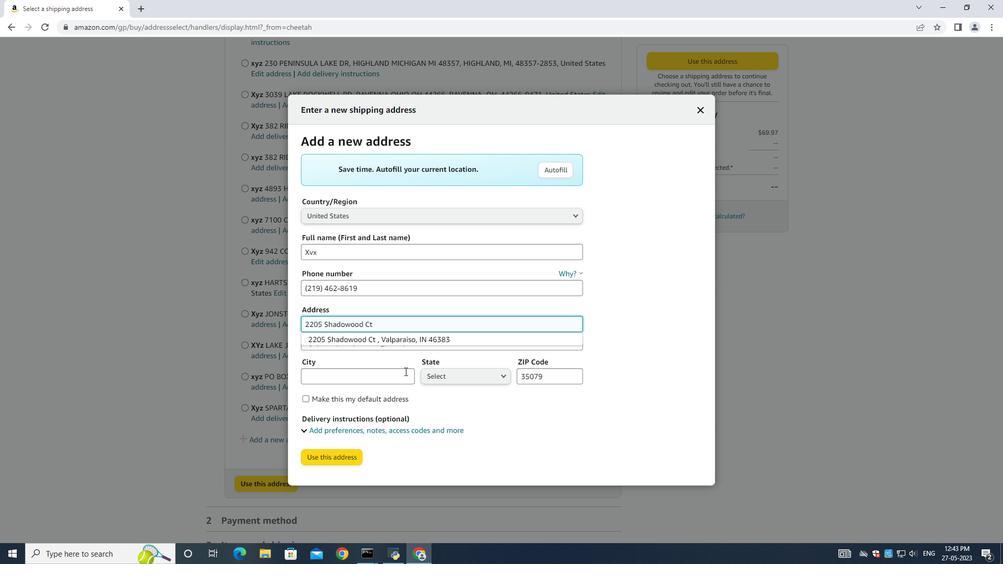 
Action: Mouse moved to (369, 337)
Screenshot: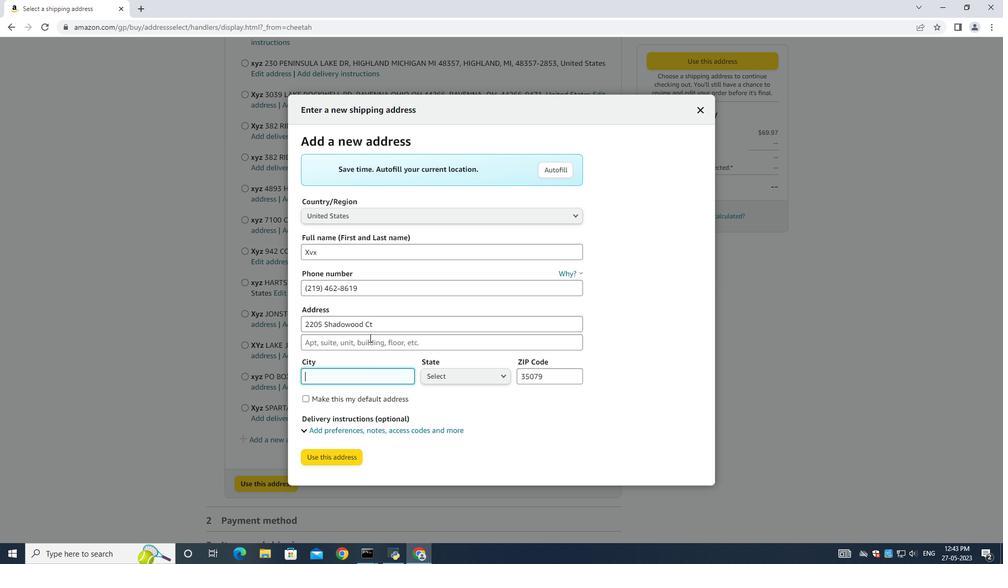 
Action: Mouse pressed left at (369, 337)
Screenshot: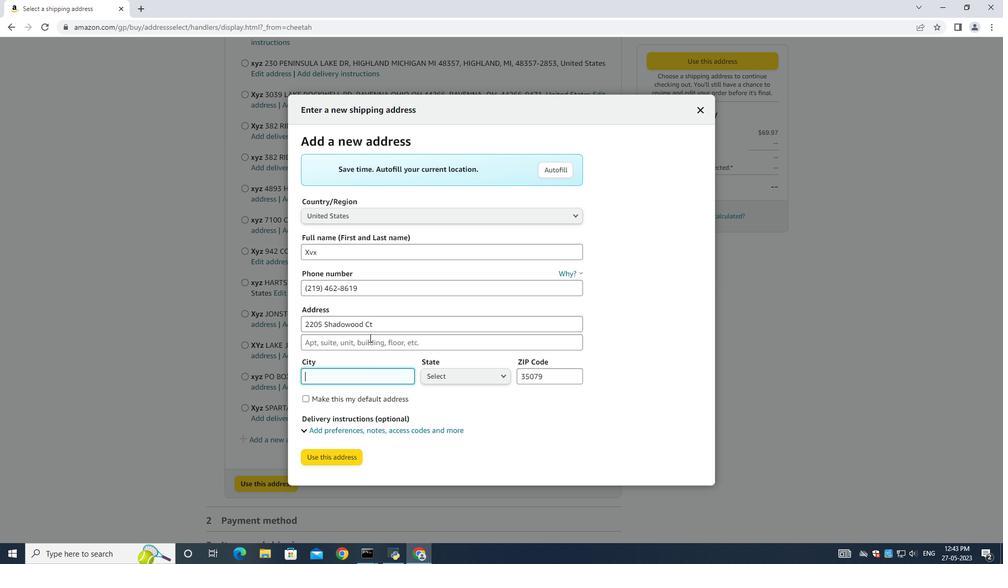 
Action: Mouse moved to (371, 337)
Screenshot: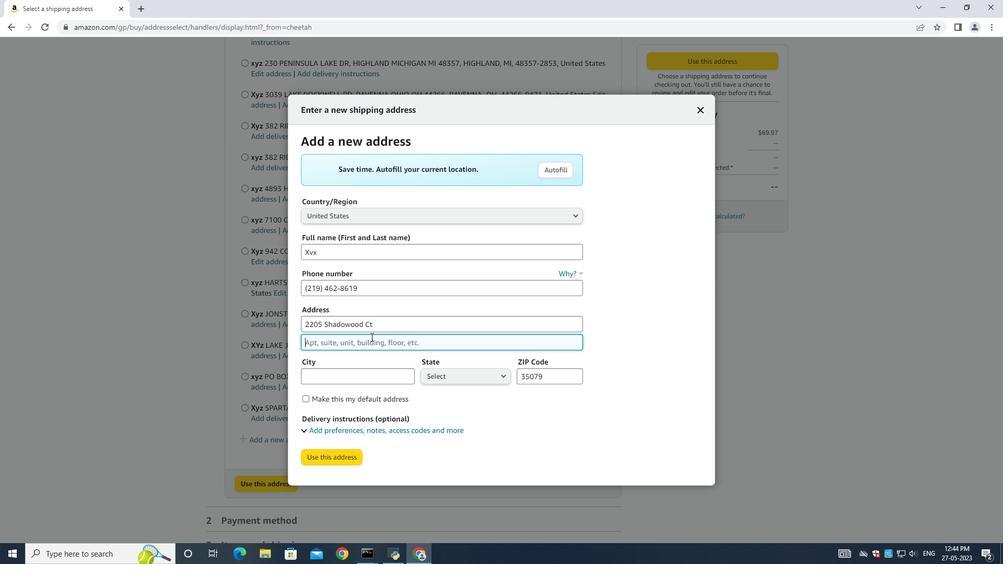 
Action: Mouse pressed left at (371, 337)
Screenshot: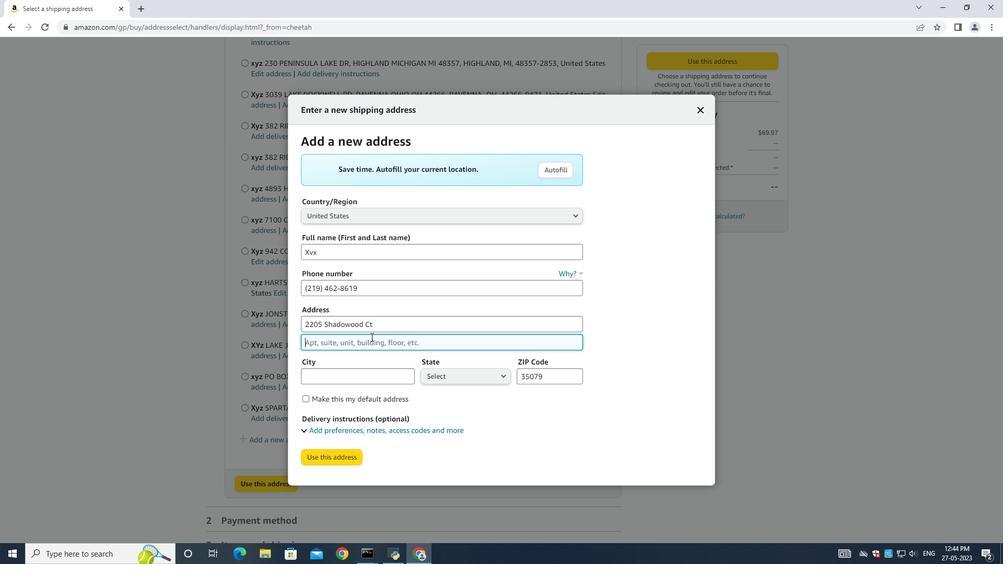 
Action: Mouse moved to (373, 338)
Screenshot: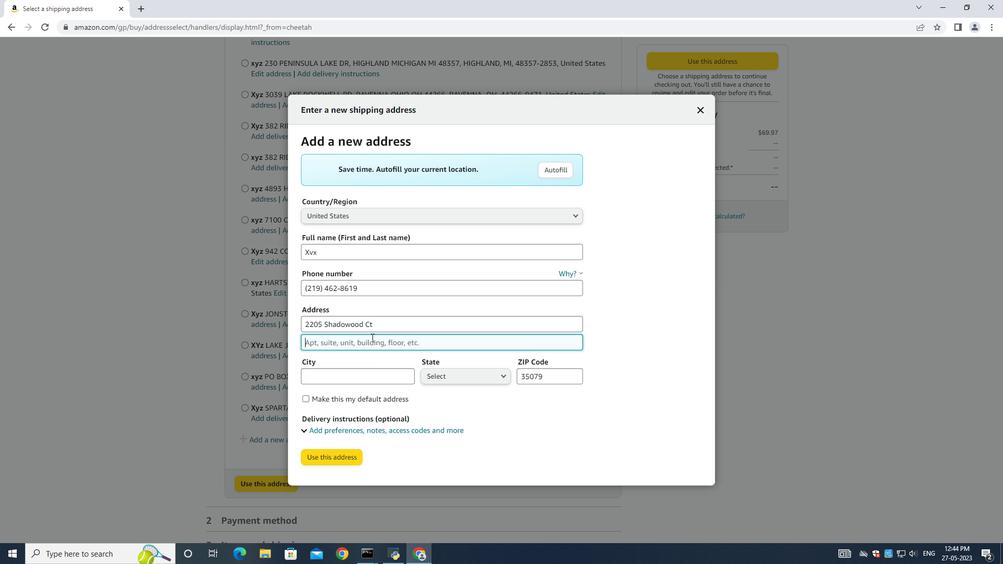 
Action: Mouse pressed left at (373, 338)
Screenshot: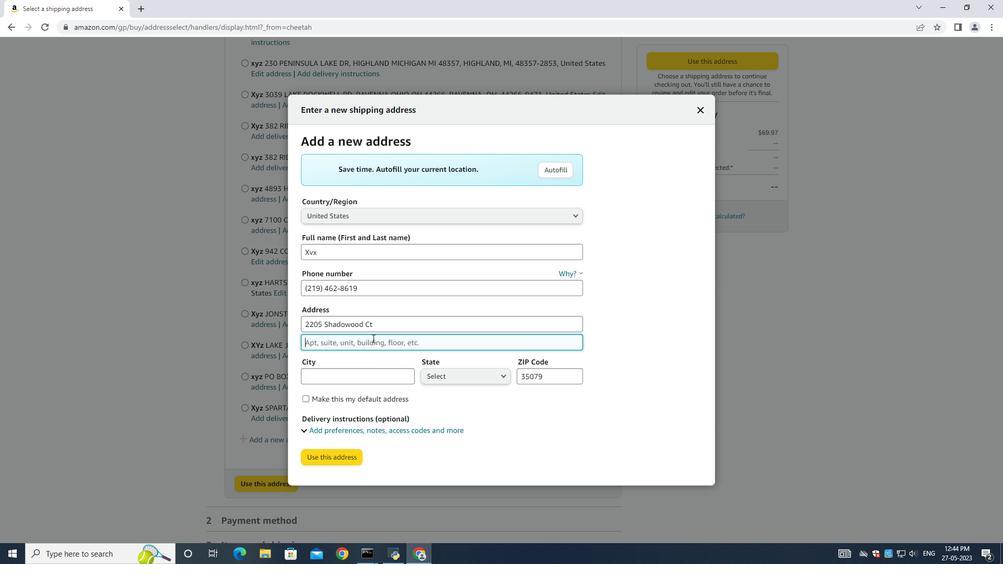 
Action: Mouse moved to (373, 339)
Screenshot: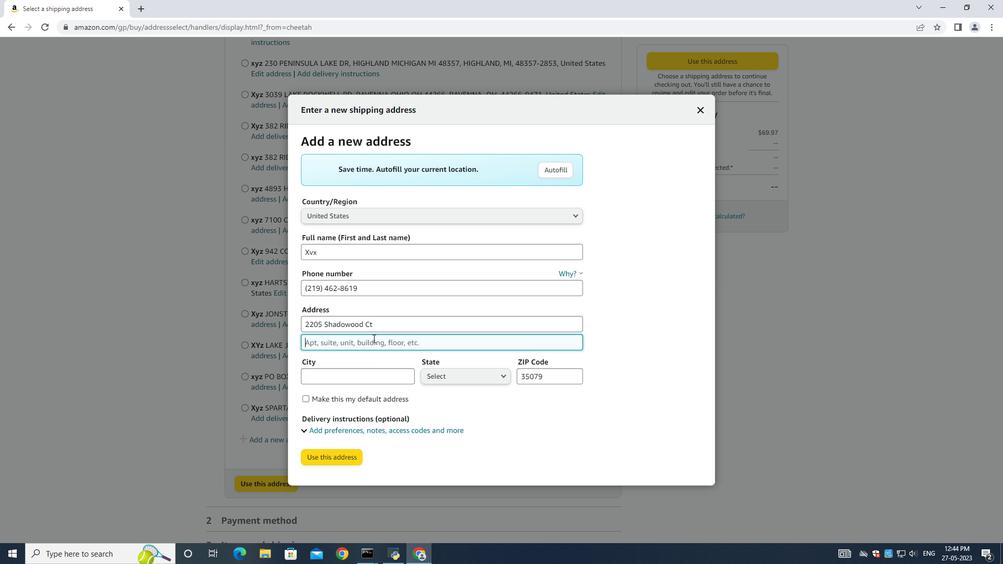 
Action: Key pressed <Key.shift>Valparasio<Key.space><Key.shift>Indiana<Key.shift><Key.shift><Key.shift><Key.shift><Key.shift><Key.shift><Key.shift><Key.shift><Key.shift><Key.shift><Key.shift><Key.shift><Key.shift><Key.shift><Key.shift><Key.shift><Key.shift><Key.shift><Key.shift><Key.shift><Key.shift><Key.shift><Key.shift><Key.shift><Key.shift><Key.shift><Key.shift><Key.shift><Key.shift><Key.shift><Key.shift><Key.shift><Key.shift><Key.shift><Key.shift><Key.shift><Key.shift><Key.shift><Key.shift><Key.shift><Key.shift><Key.shift><Key.shift><Key.shift>(IN)<Key.space>
Screenshot: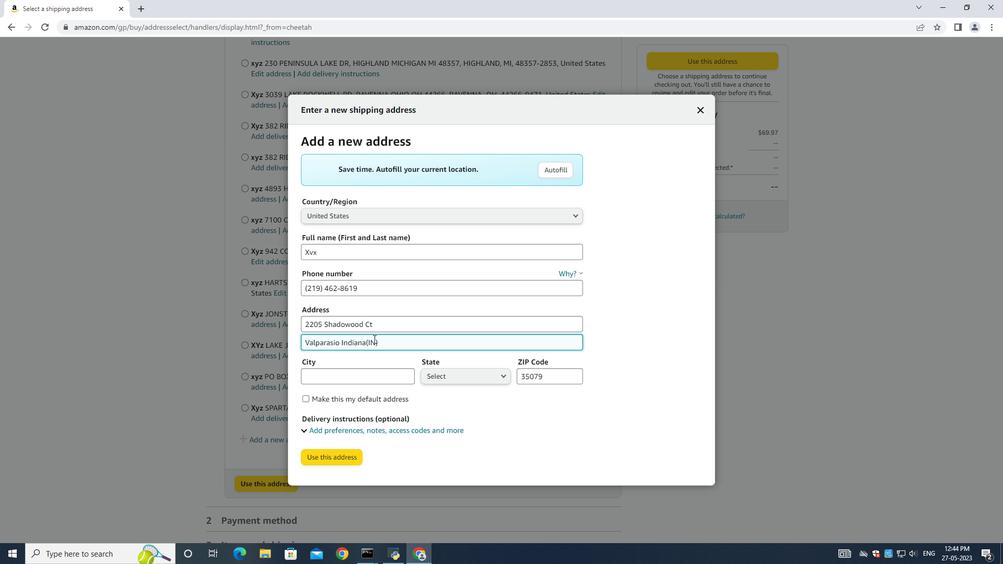 
Action: Mouse moved to (379, 379)
Screenshot: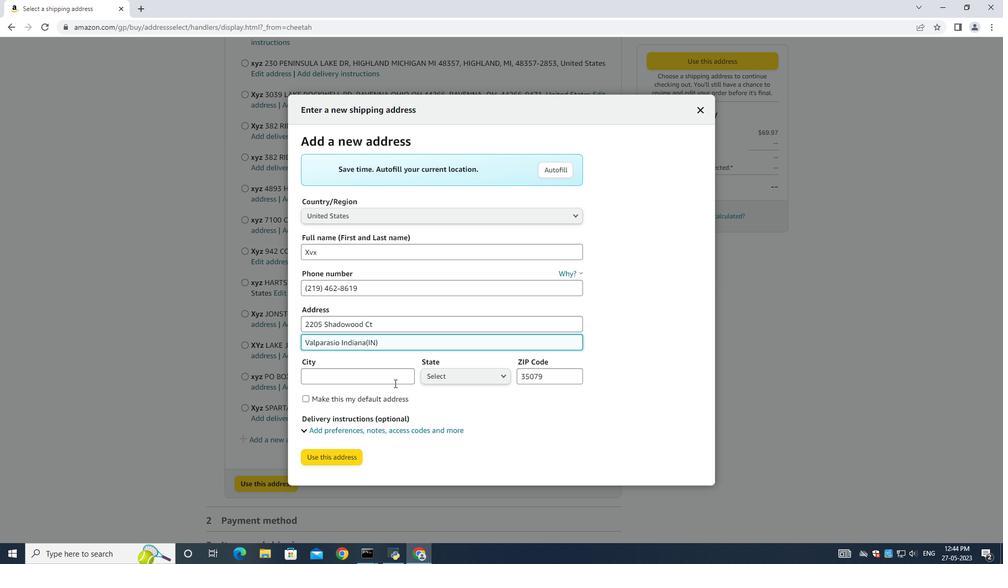 
Action: Mouse pressed left at (379, 379)
Screenshot: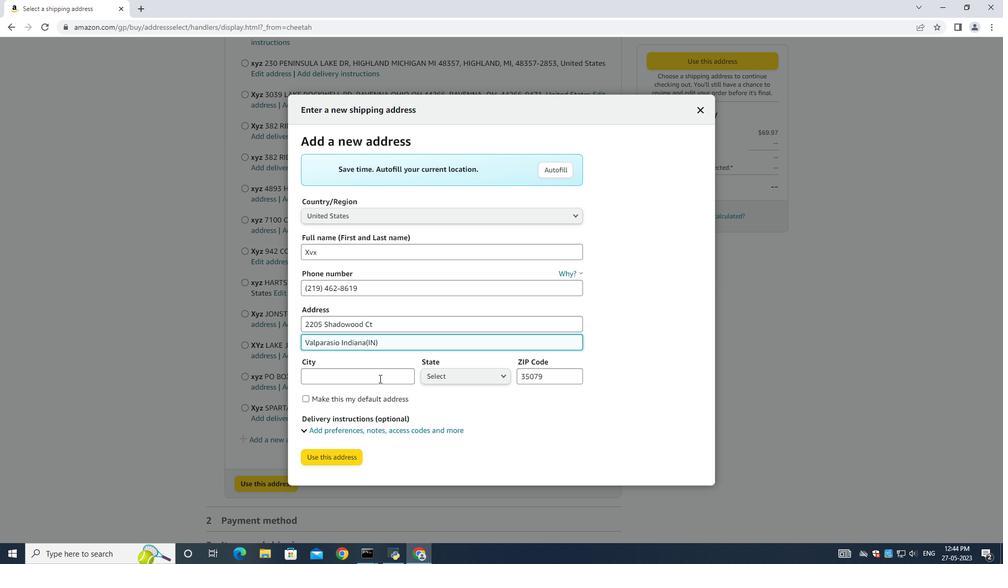 
Action: Mouse moved to (379, 375)
Screenshot: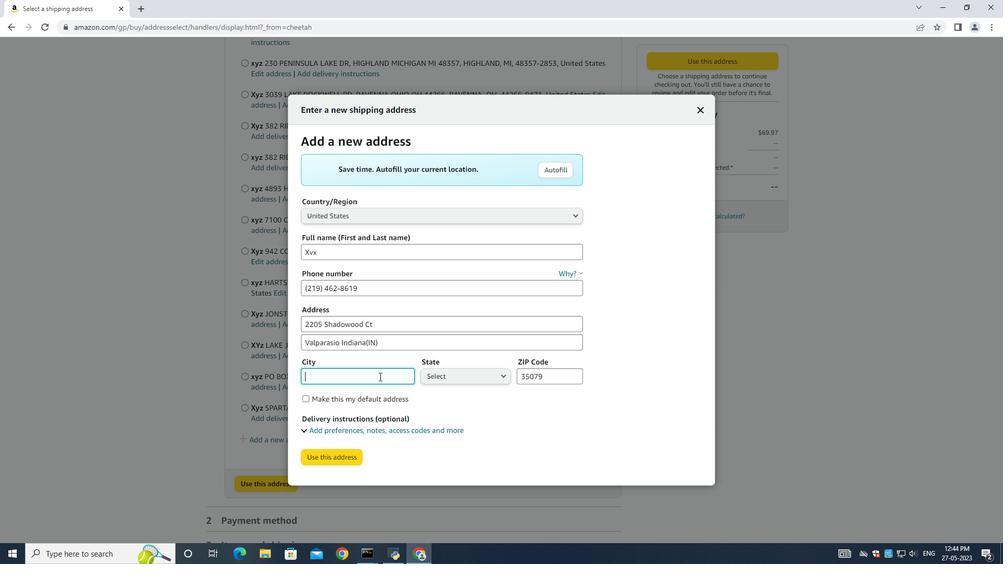 
Action: Key pressed <Key.shift><Key.shift><Key.shift><Key.shift><Key.shift><Key.shift><Key.shift><Key.shift><Key.shift><Key.shift><Key.shift><Key.shift><Key.shift><Key.shift><Key.shift><Key.shift><Key.shift><Key.shift><Key.shift><Key.shift><Key.shift><Key.shift><Key.shift><Key.shift><Key.shift><Key.shift><Key.shift><Key.shift><Key.shift><Key.shift><Key.shift>Valparaiso<Key.space>
Screenshot: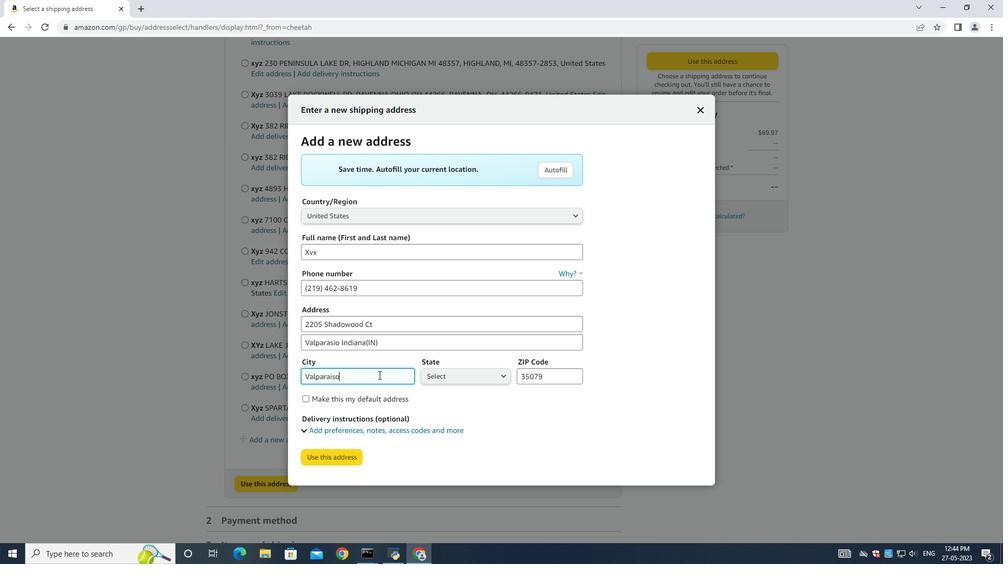 
Action: Mouse moved to (459, 381)
Screenshot: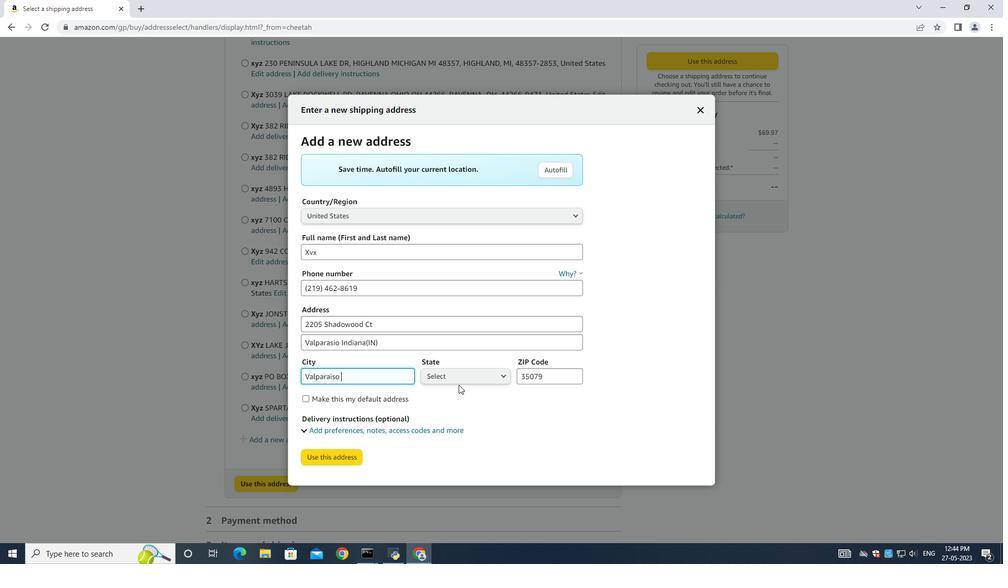 
Action: Mouse pressed left at (459, 381)
Screenshot: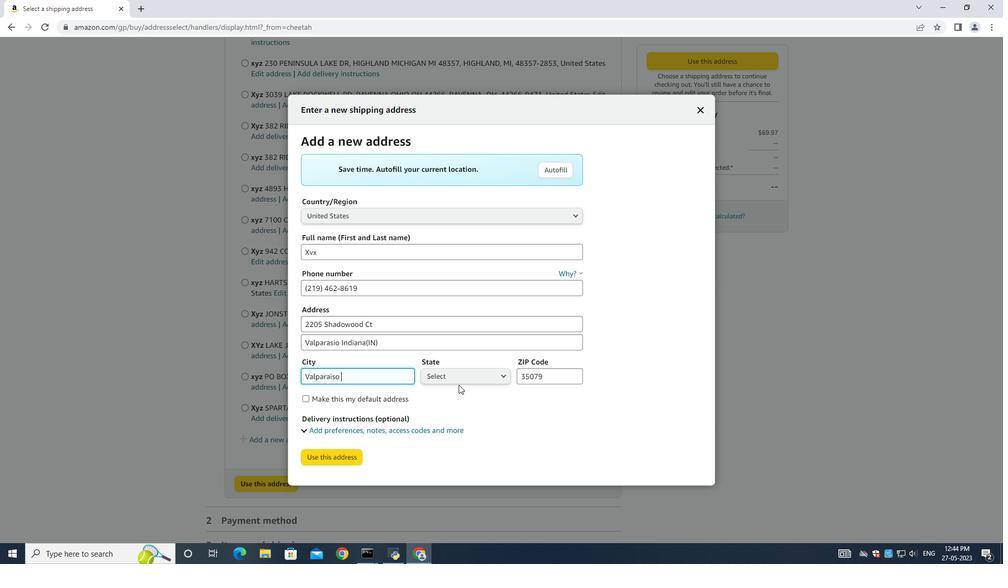 
Action: Mouse moved to (478, 313)
Screenshot: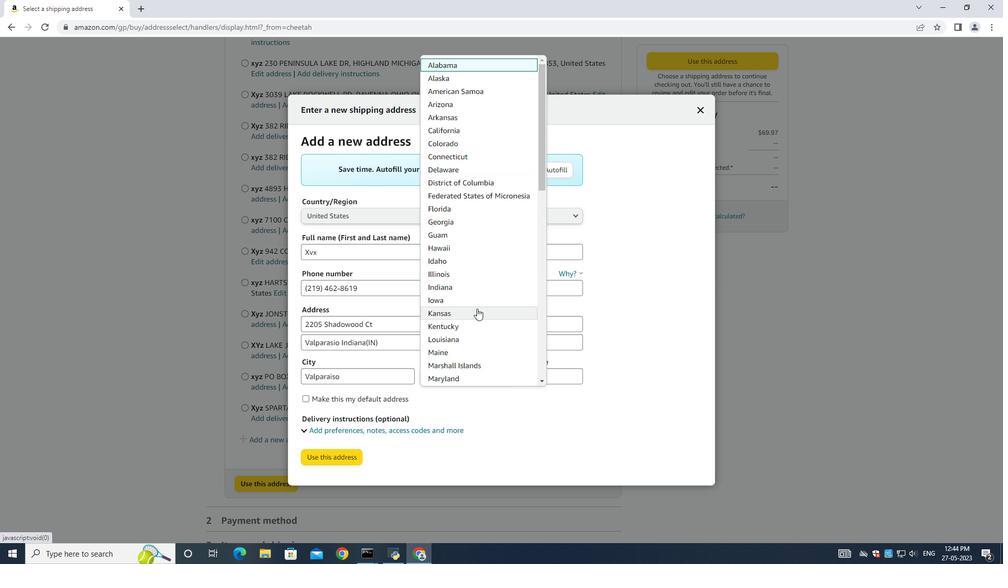 
Action: Mouse scrolled (477, 310) with delta (0, 0)
Screenshot: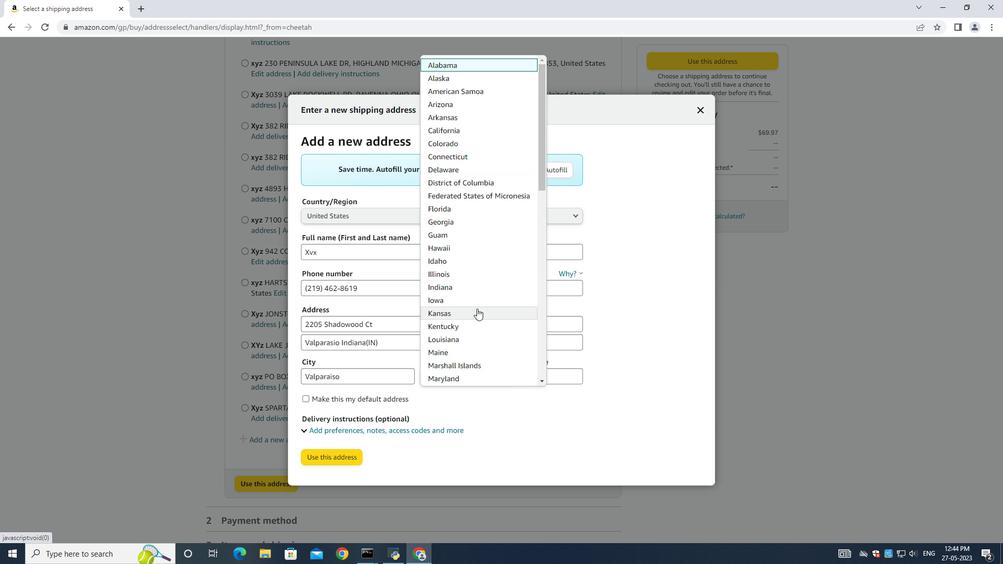 
Action: Mouse moved to (479, 313)
Screenshot: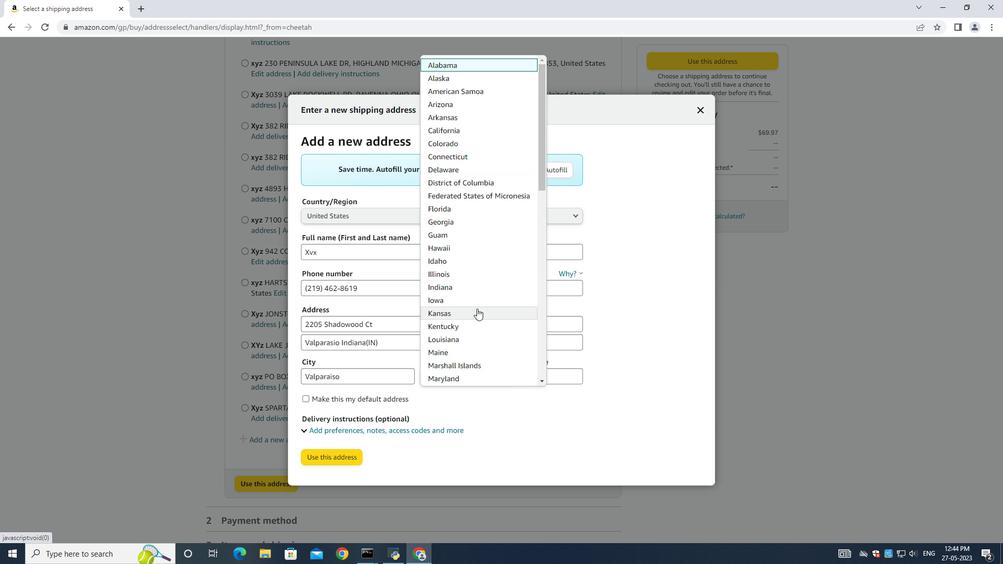 
Action: Mouse scrolled (478, 312) with delta (0, 0)
Screenshot: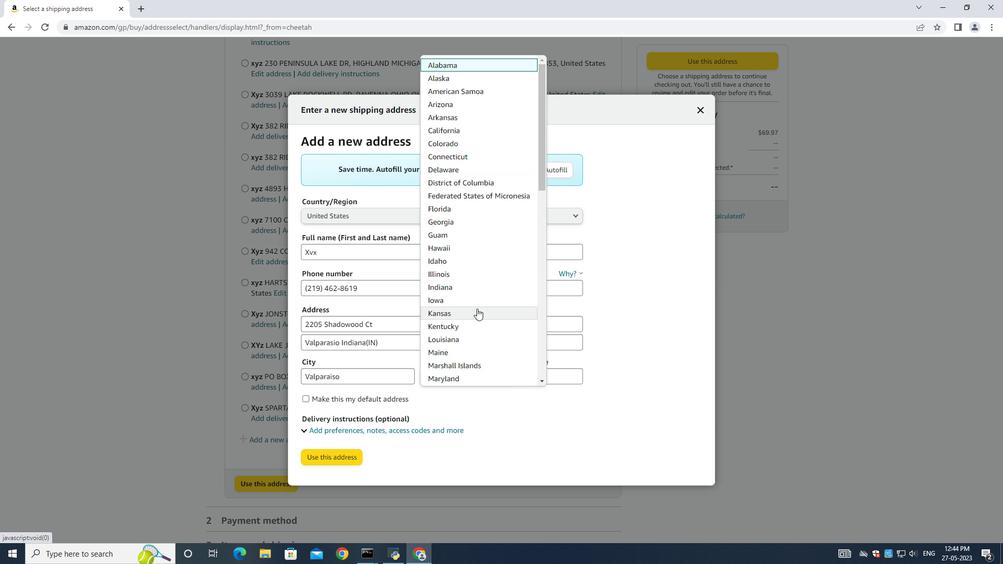 
Action: Mouse moved to (480, 313)
Screenshot: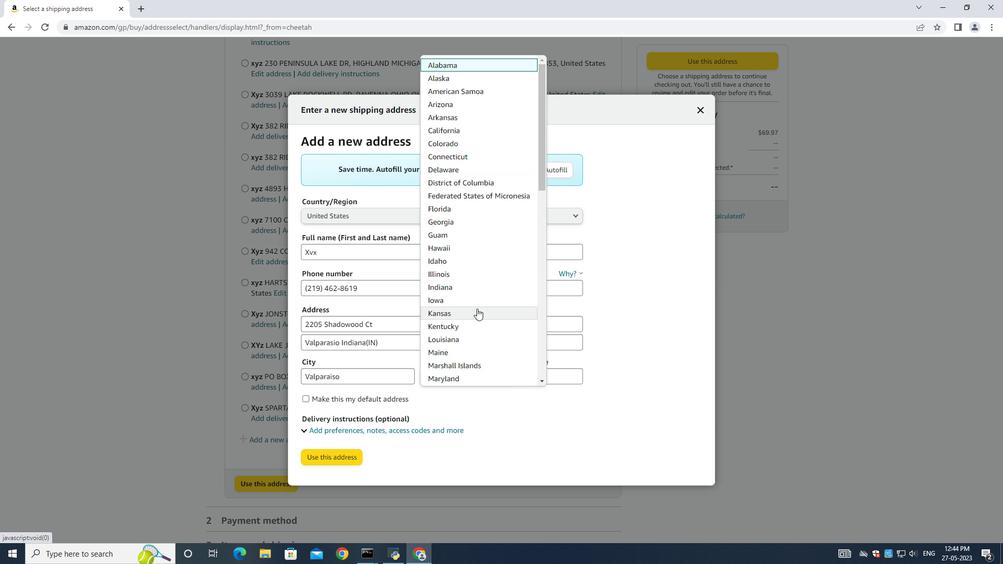 
Action: Mouse scrolled (478, 312) with delta (0, 0)
Screenshot: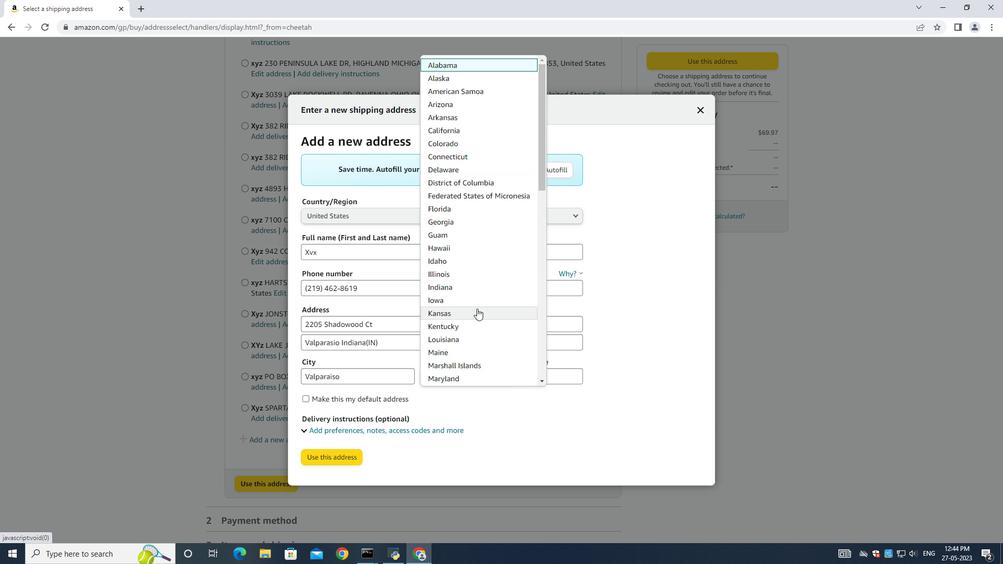 
Action: Mouse moved to (480, 312)
Screenshot: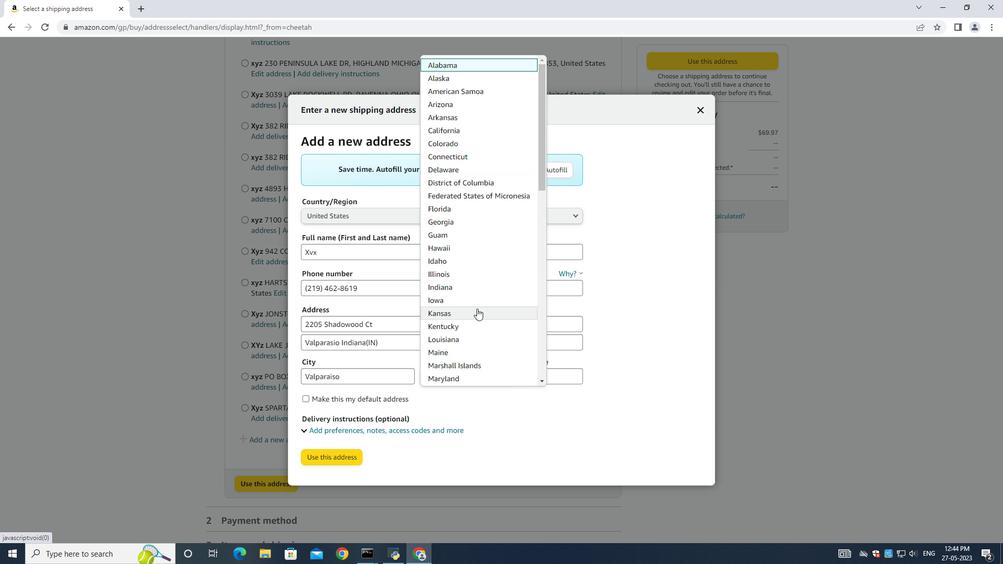 
Action: Mouse scrolled (478, 312) with delta (0, 0)
Screenshot: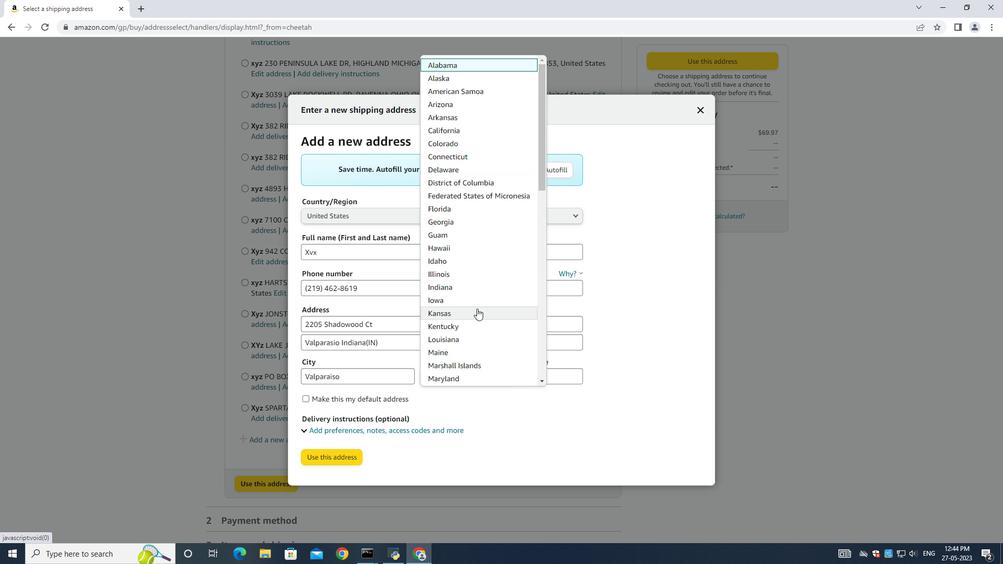 
Action: Mouse moved to (480, 312)
Screenshot: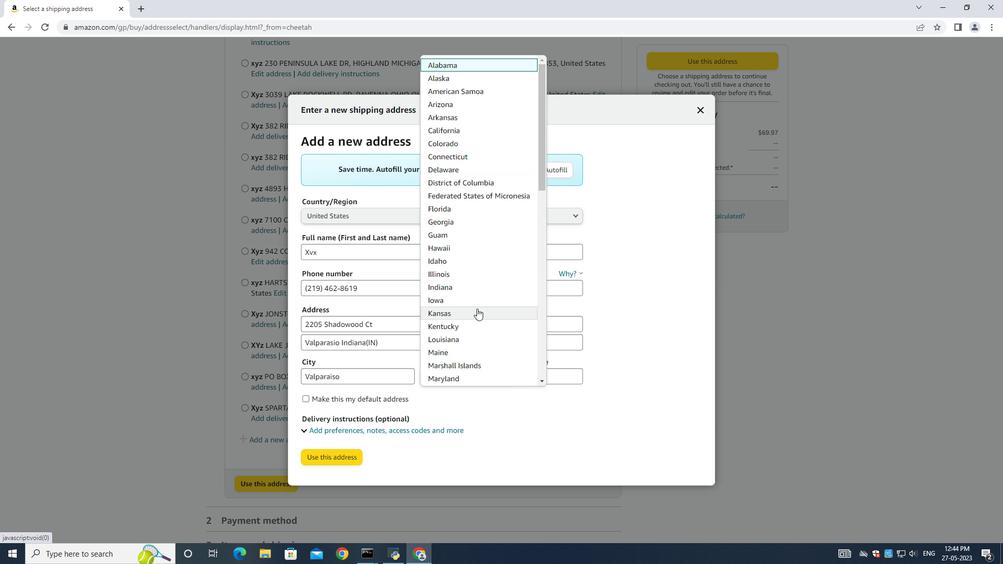 
Action: Mouse scrolled (478, 312) with delta (0, 0)
Screenshot: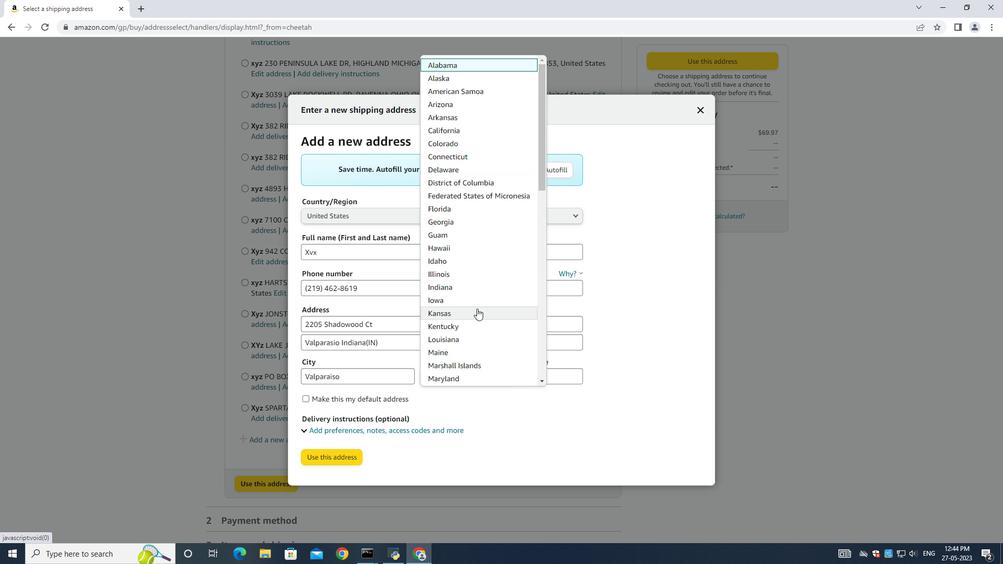 
Action: Mouse moved to (465, 138)
Screenshot: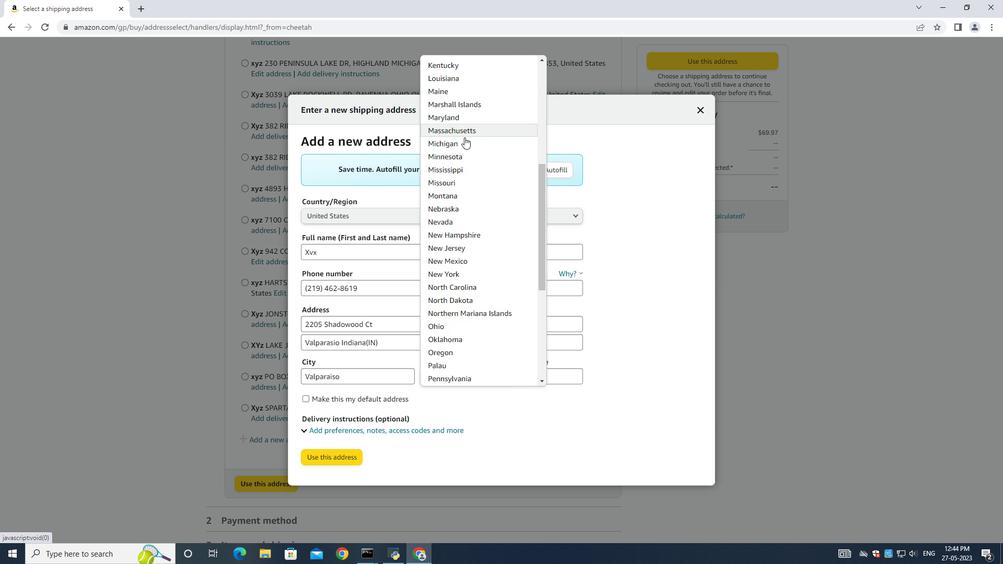 
Action: Mouse scrolled (465, 138) with delta (0, 0)
Screenshot: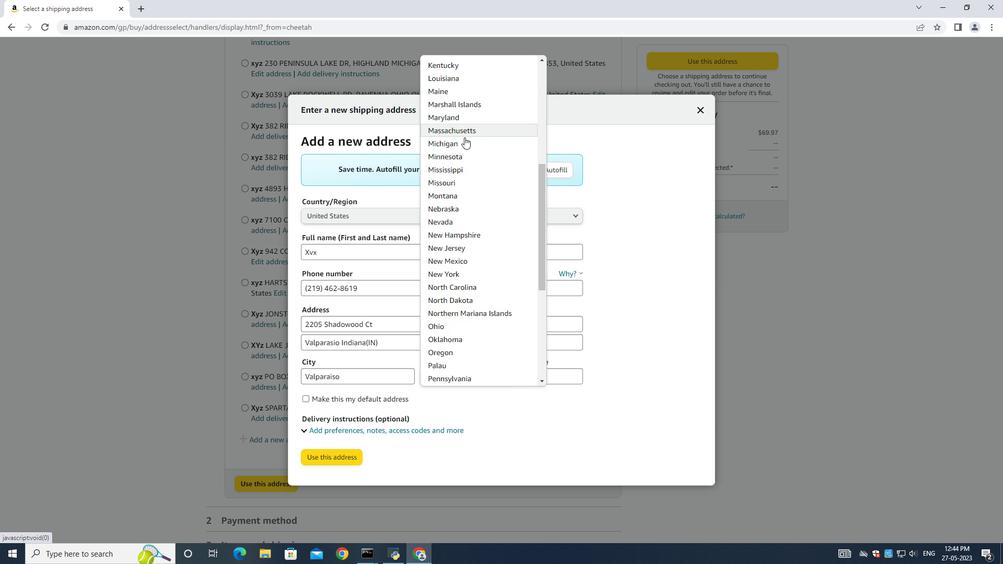 
Action: Mouse scrolled (465, 138) with delta (0, 0)
Screenshot: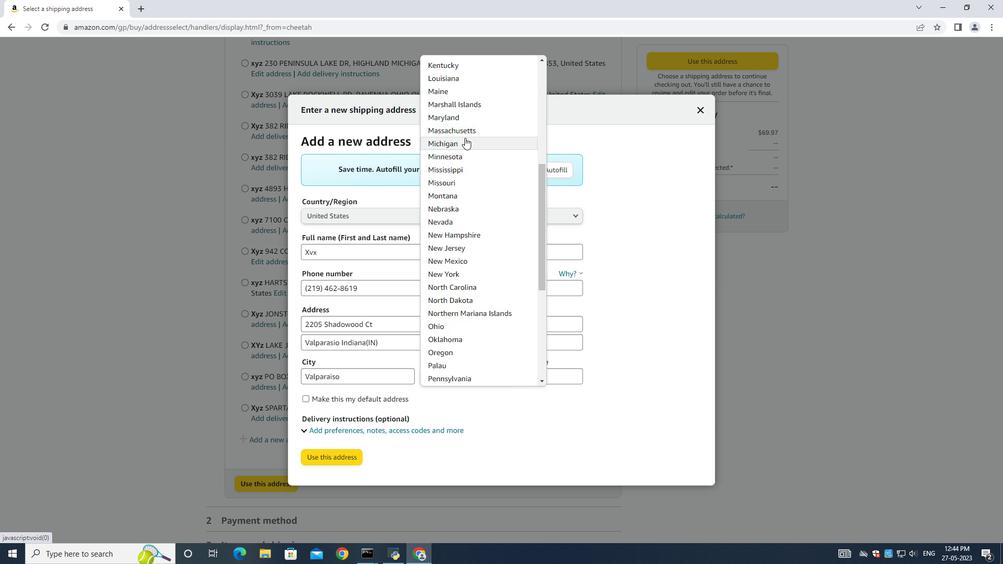 
Action: Mouse moved to (457, 126)
Screenshot: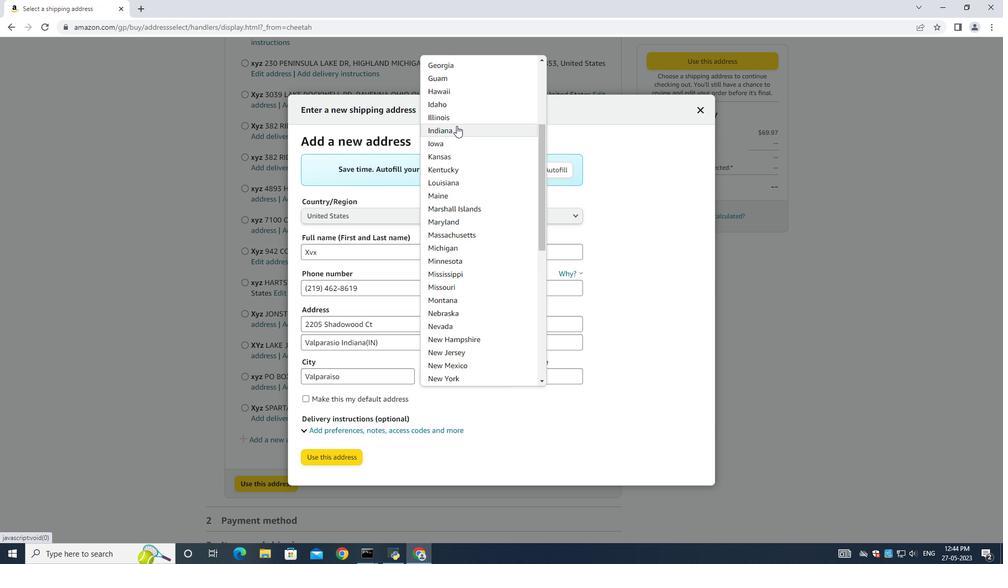 
Action: Mouse pressed left at (457, 126)
Screenshot: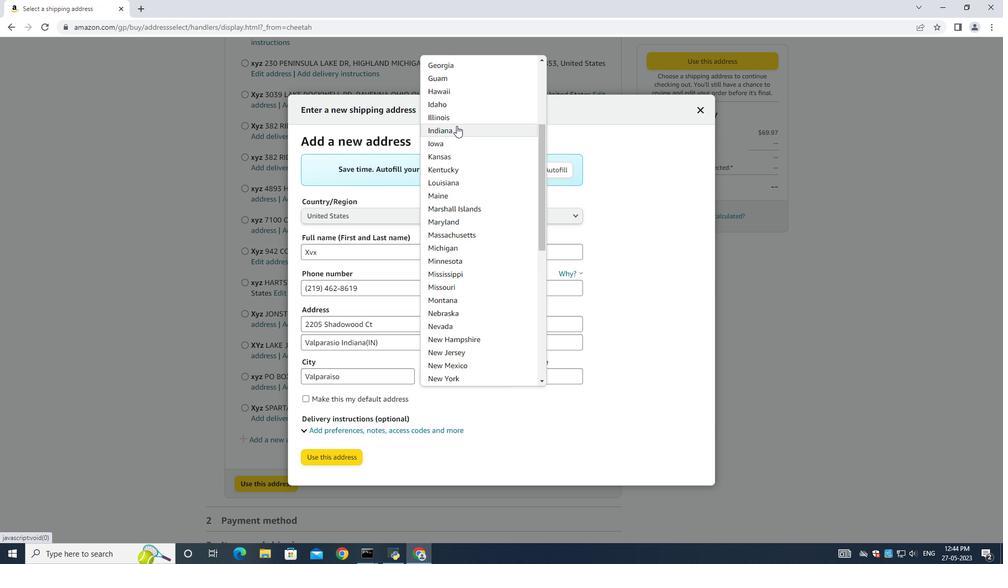 
Action: Mouse moved to (542, 377)
Screenshot: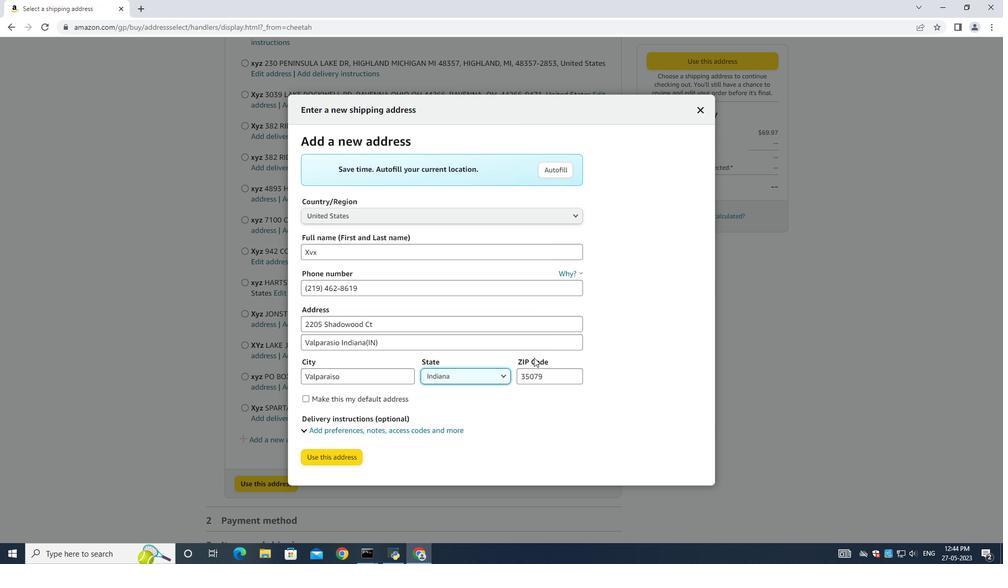 
Action: Mouse pressed left at (542, 377)
Screenshot: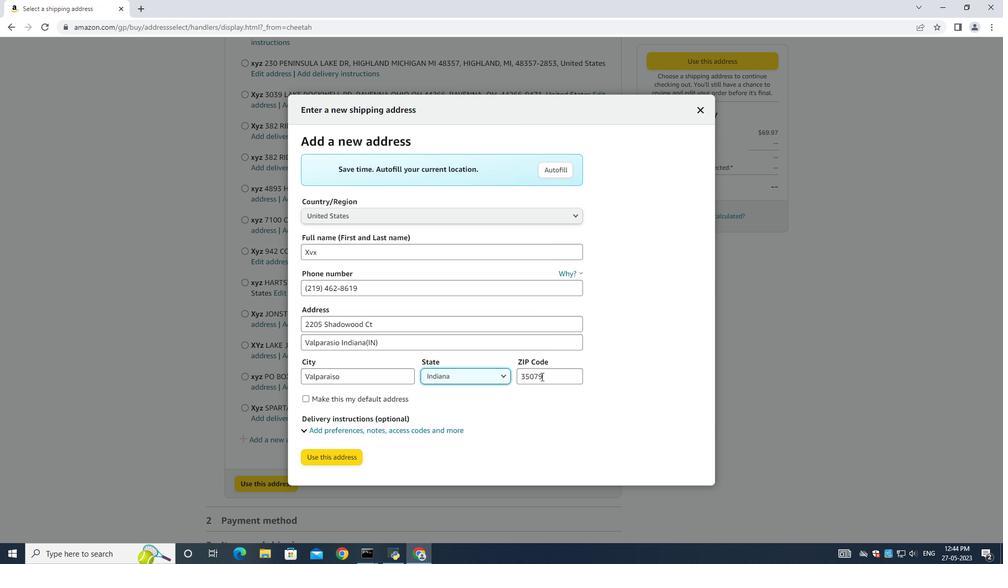
Action: Key pressed a<Key.backspace>ctrl+A<Key.backspace><Key.shift><Key.shift><Key.shift><Key.shift><Key.shift><Key.shift><Key.shift><Key.shift><Key.shift><Key.shift><Key.shift><Key.shift><Key.shift><Key.shift><Key.shift><Key.shift><Key.shift>446<Key.backspace><Key.backspace>6383
Screenshot: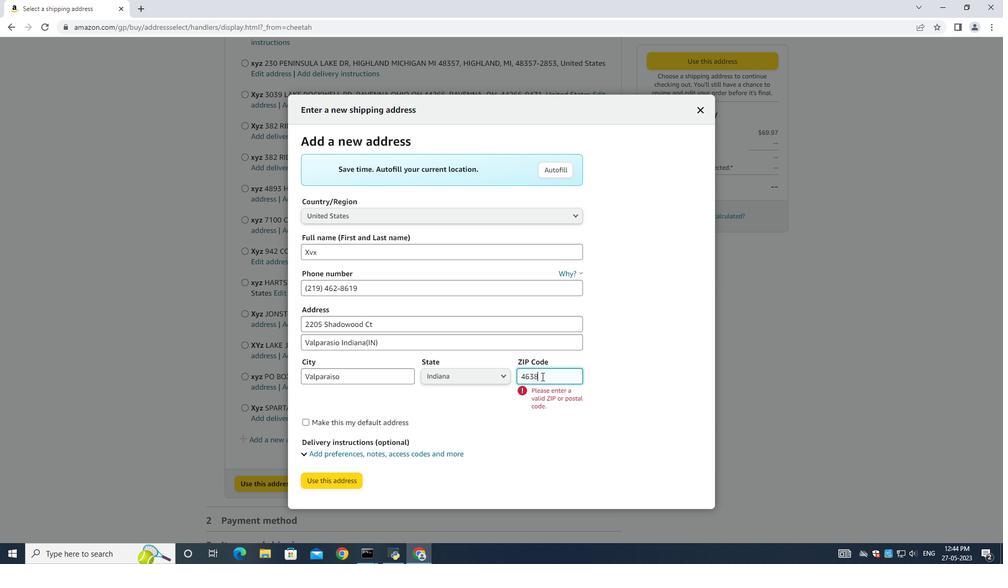 
Action: Mouse moved to (323, 451)
Screenshot: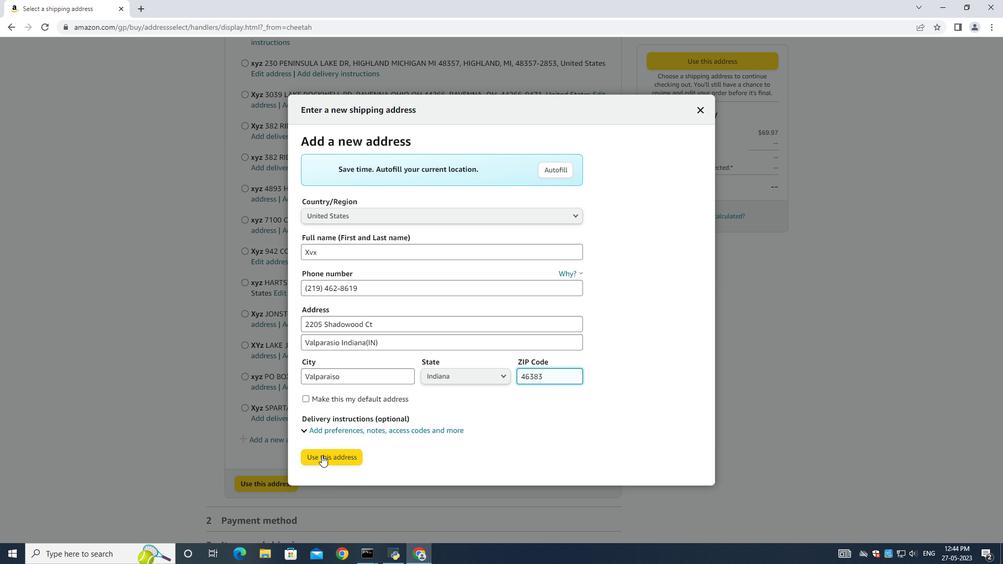 
Action: Mouse pressed left at (323, 451)
Screenshot: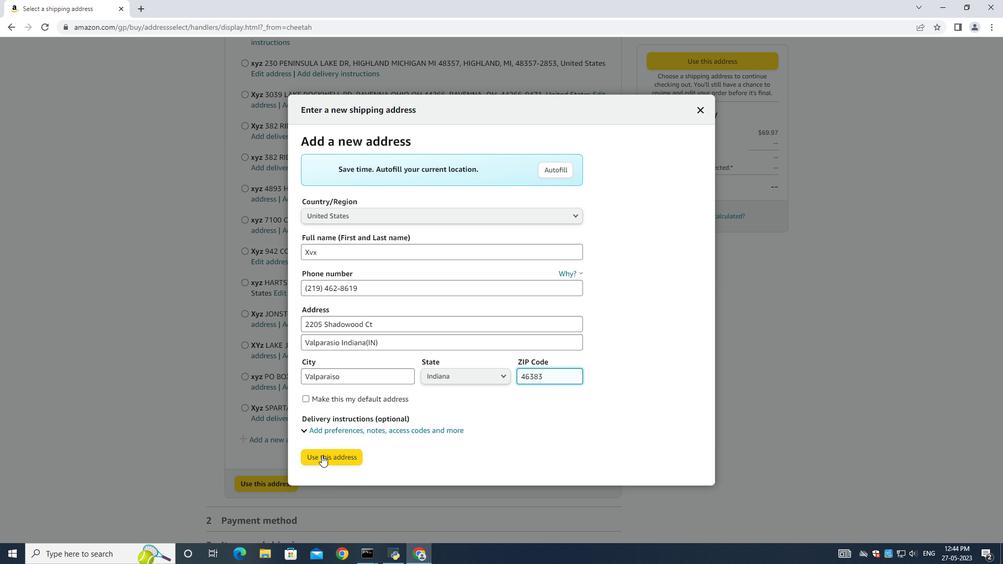 
Action: Mouse moved to (695, 286)
Screenshot: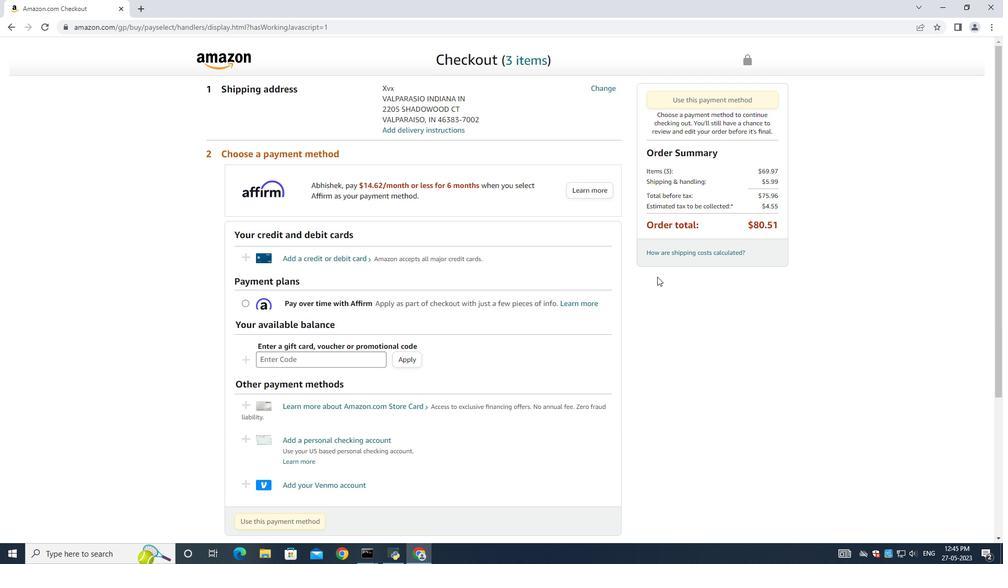 
